 Task: Create a scrum project ArtiZen. Add to scrum project ArtiZen a team member softage.1@softage.net and assign as Project Lead. Add to scrum project ArtiZen a team member softage.2@softage.net
Action: Mouse moved to (206, 64)
Screenshot: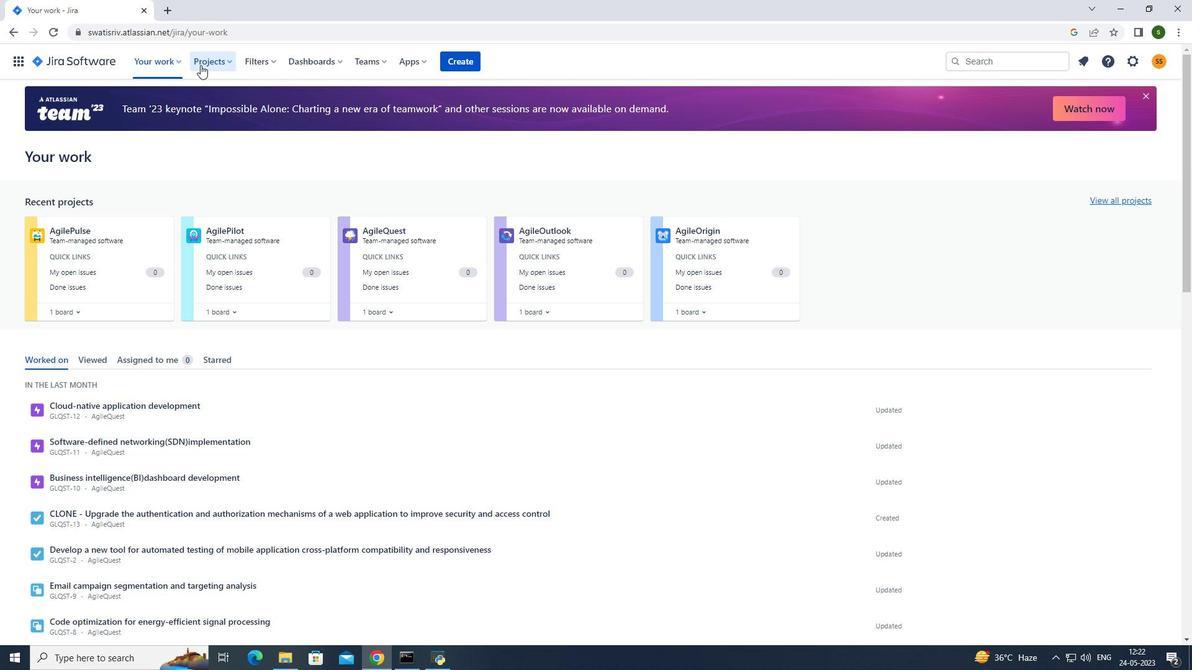 
Action: Mouse pressed left at (206, 64)
Screenshot: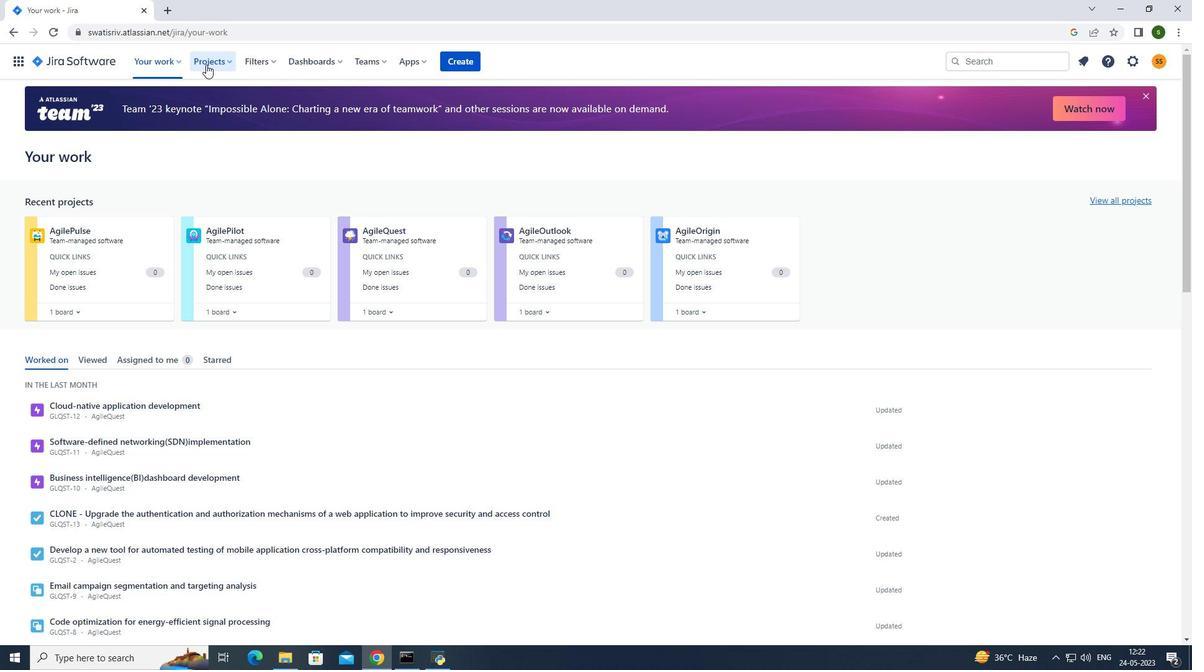 
Action: Mouse moved to (262, 309)
Screenshot: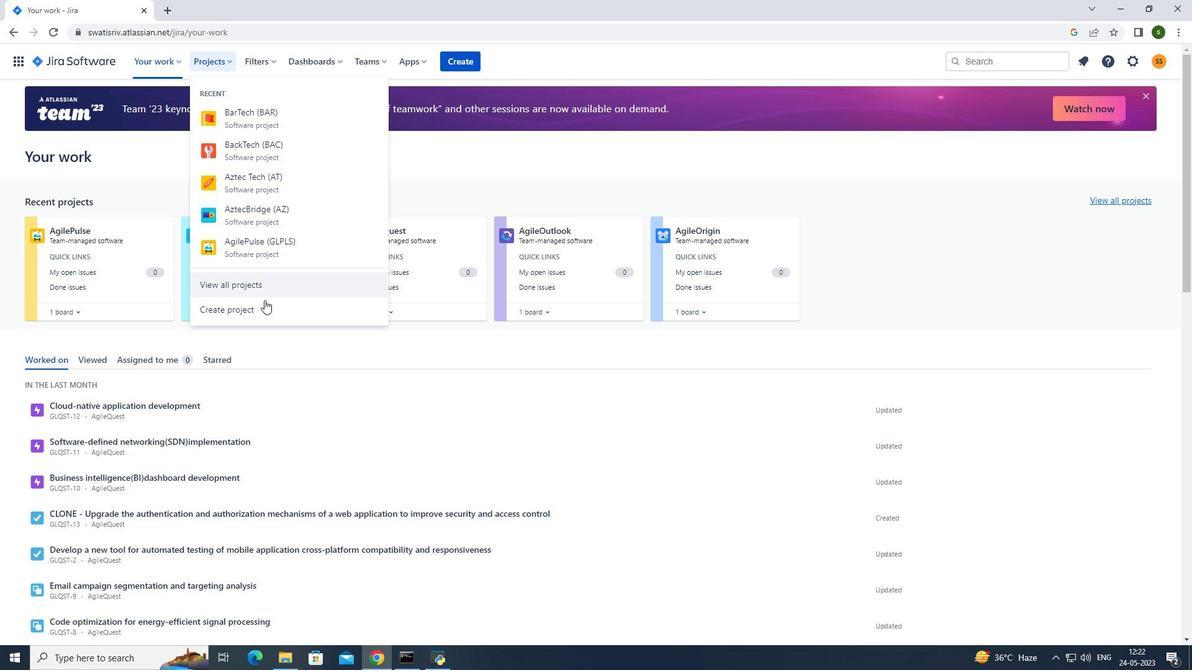
Action: Mouse pressed left at (262, 309)
Screenshot: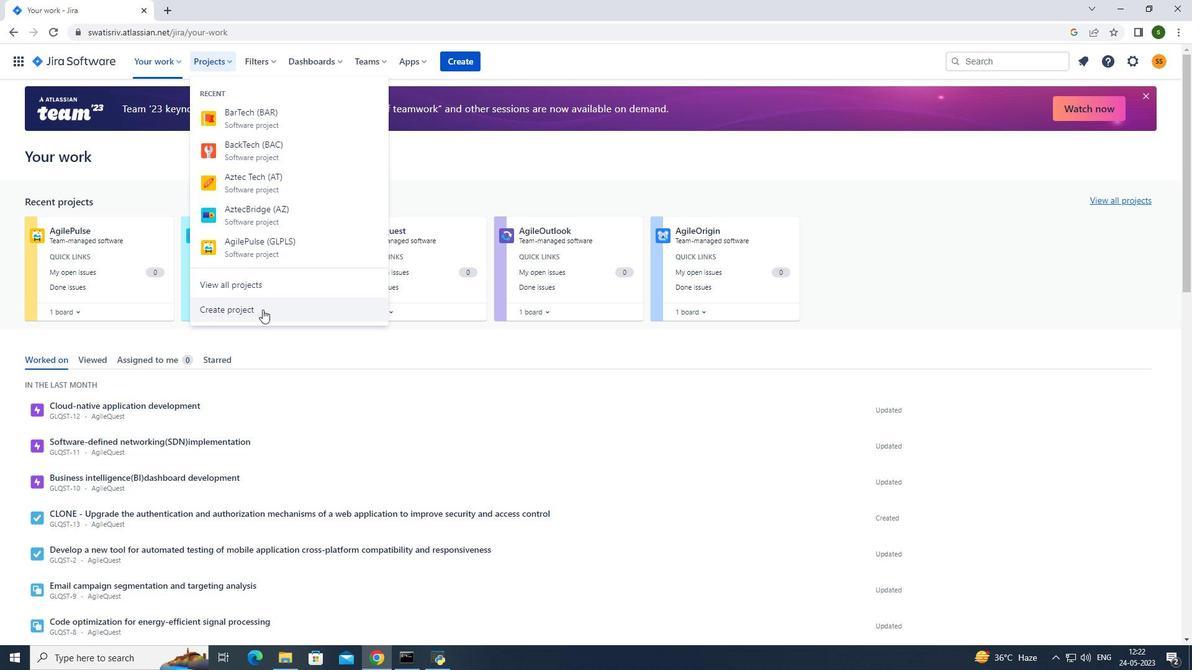 
Action: Mouse moved to (713, 303)
Screenshot: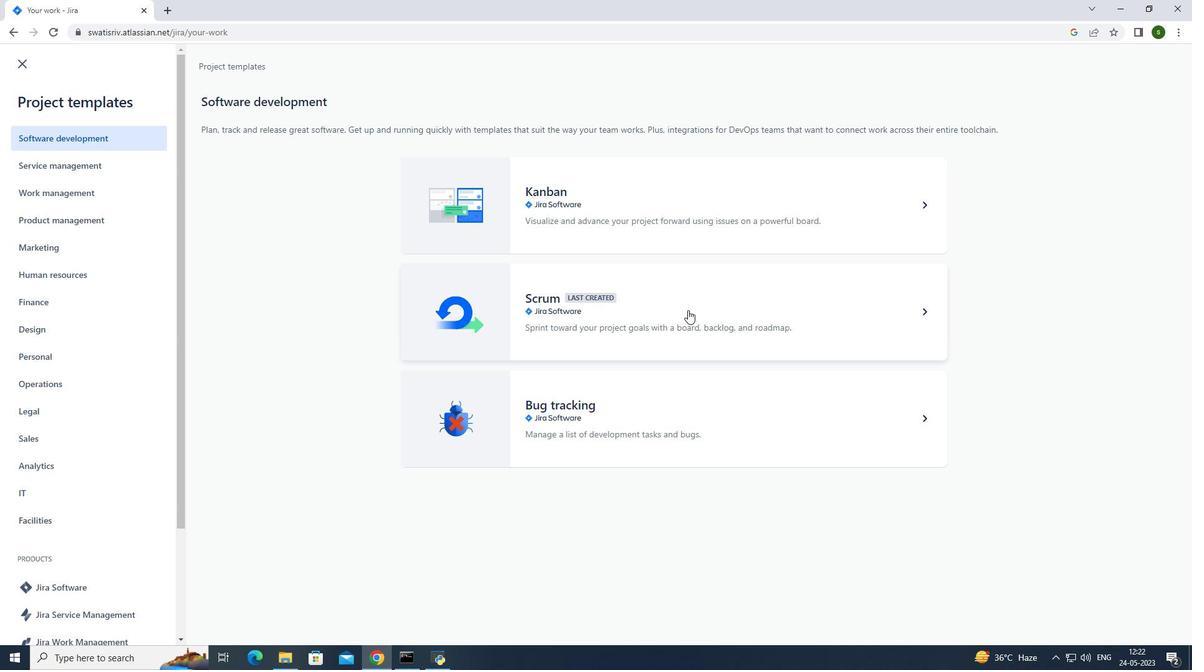 
Action: Mouse pressed left at (713, 303)
Screenshot: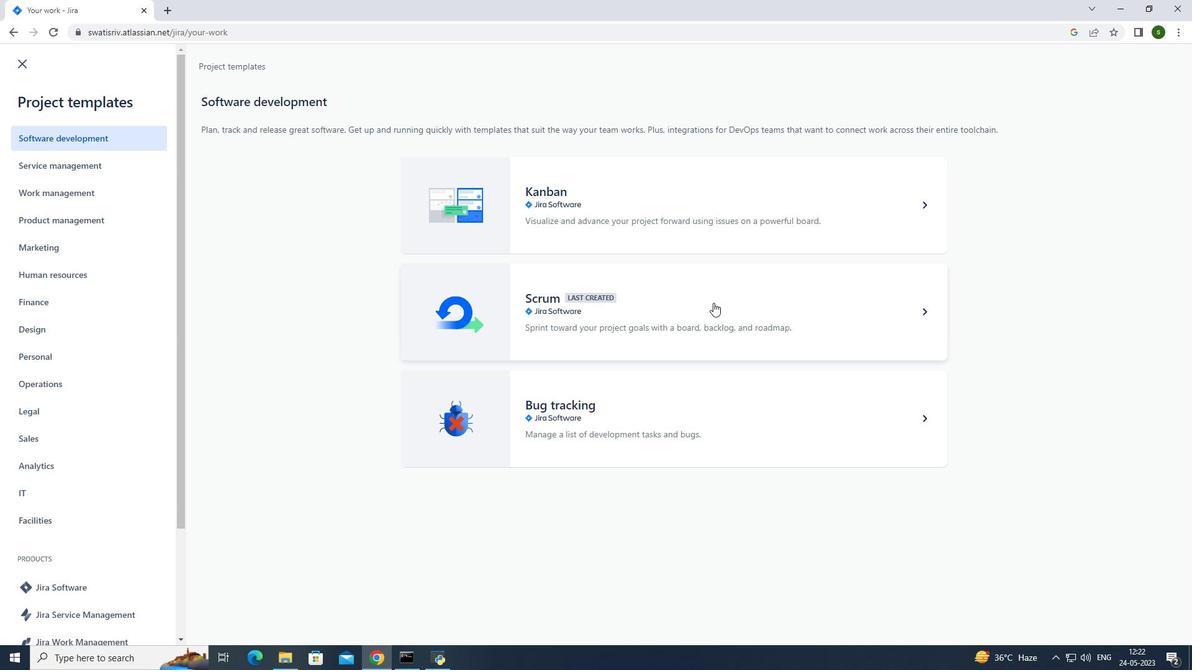 
Action: Mouse moved to (931, 608)
Screenshot: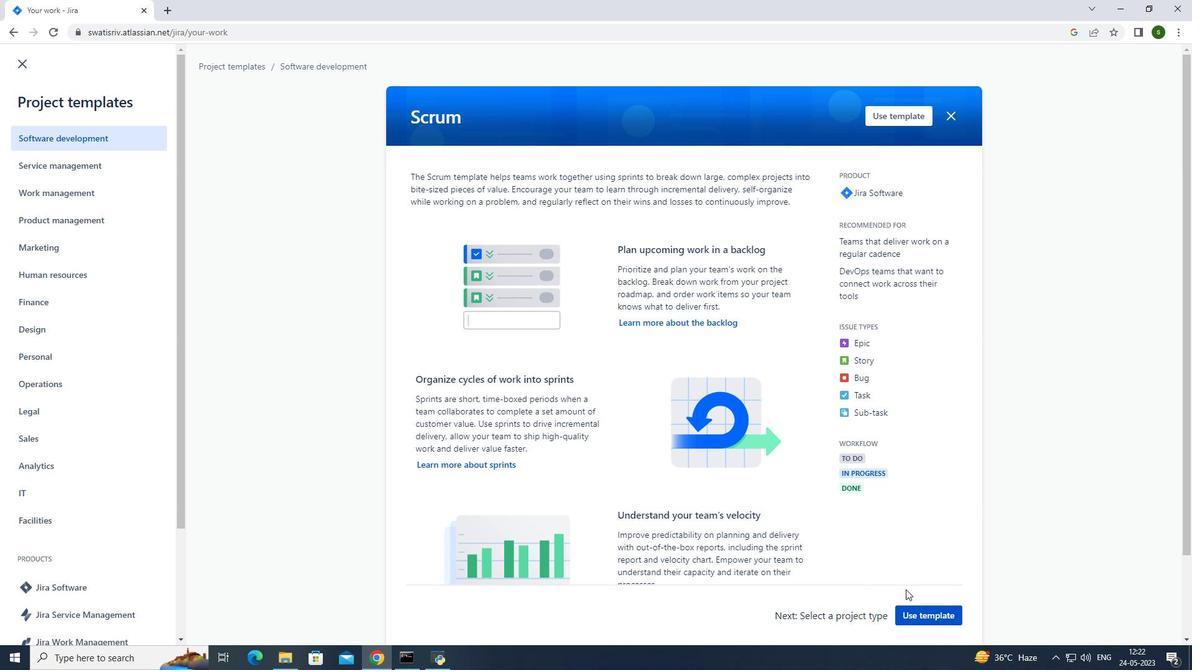 
Action: Mouse pressed left at (931, 608)
Screenshot: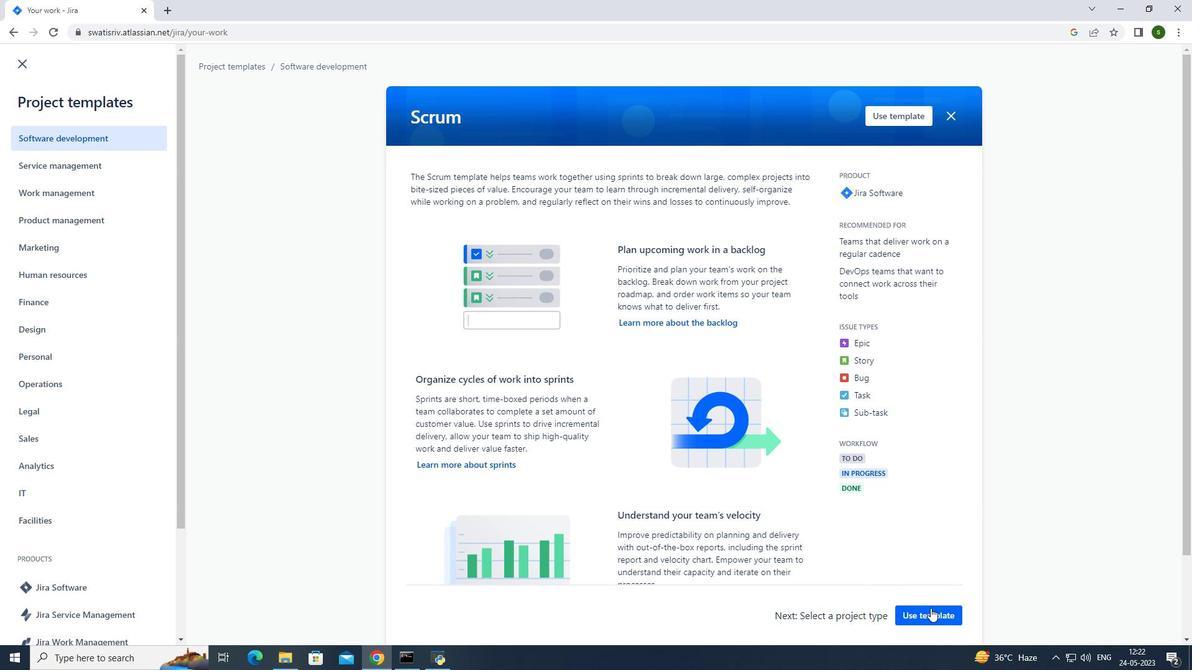 
Action: Mouse moved to (572, 596)
Screenshot: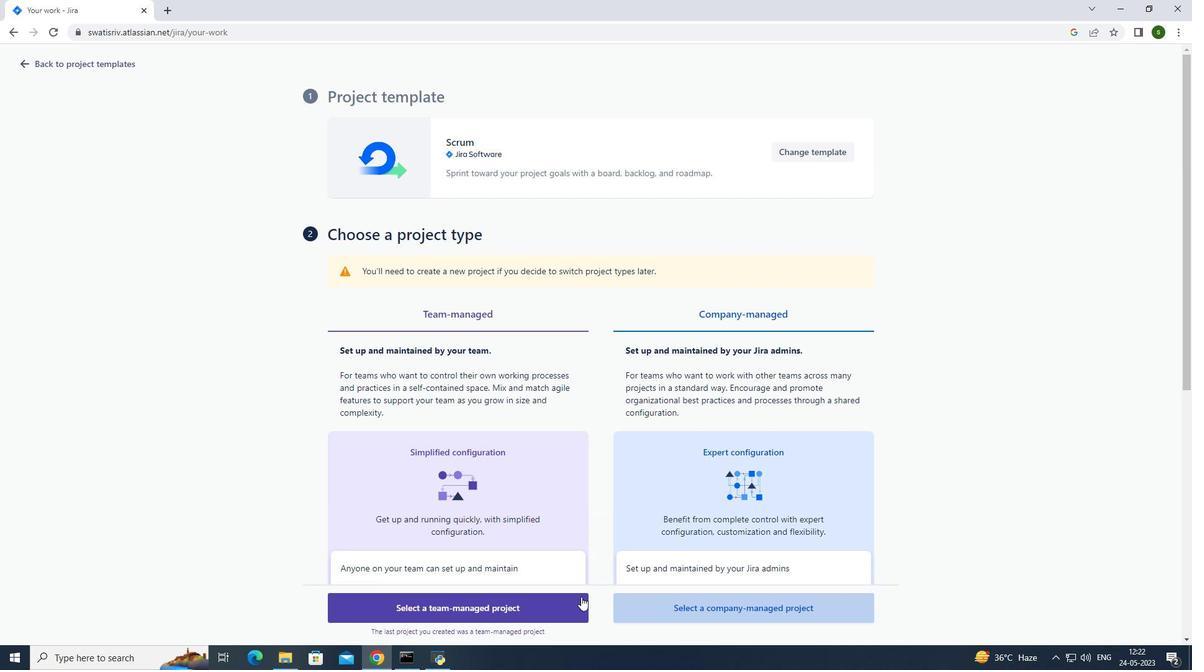 
Action: Mouse pressed left at (572, 596)
Screenshot: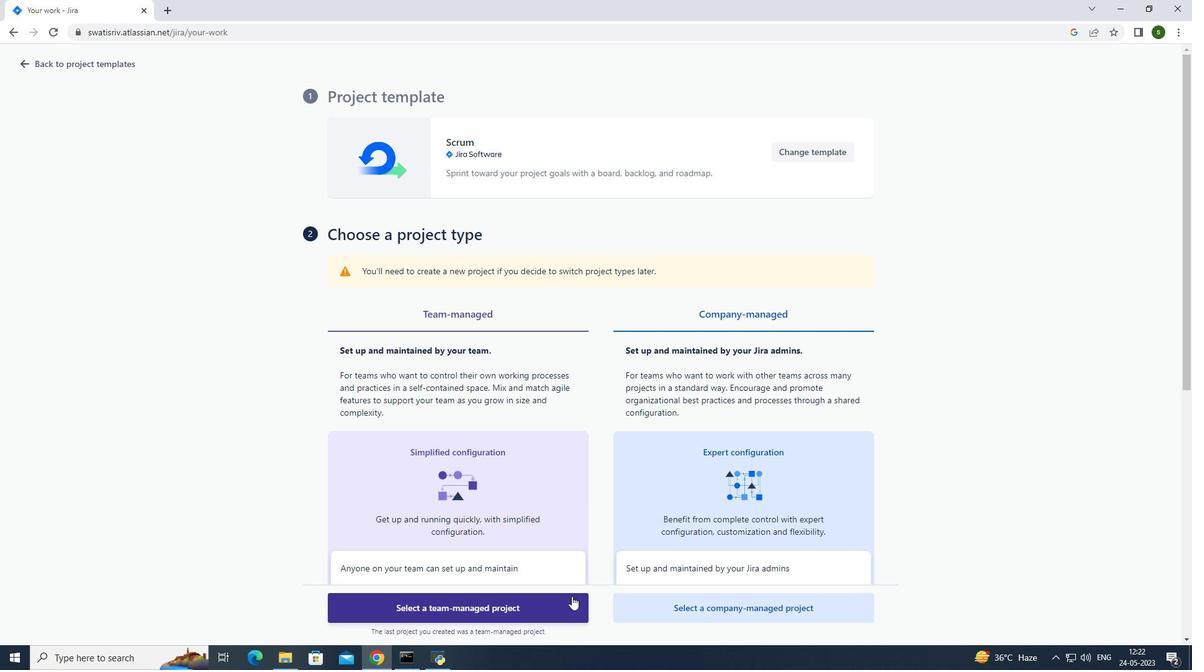 
Action: Mouse moved to (389, 282)
Screenshot: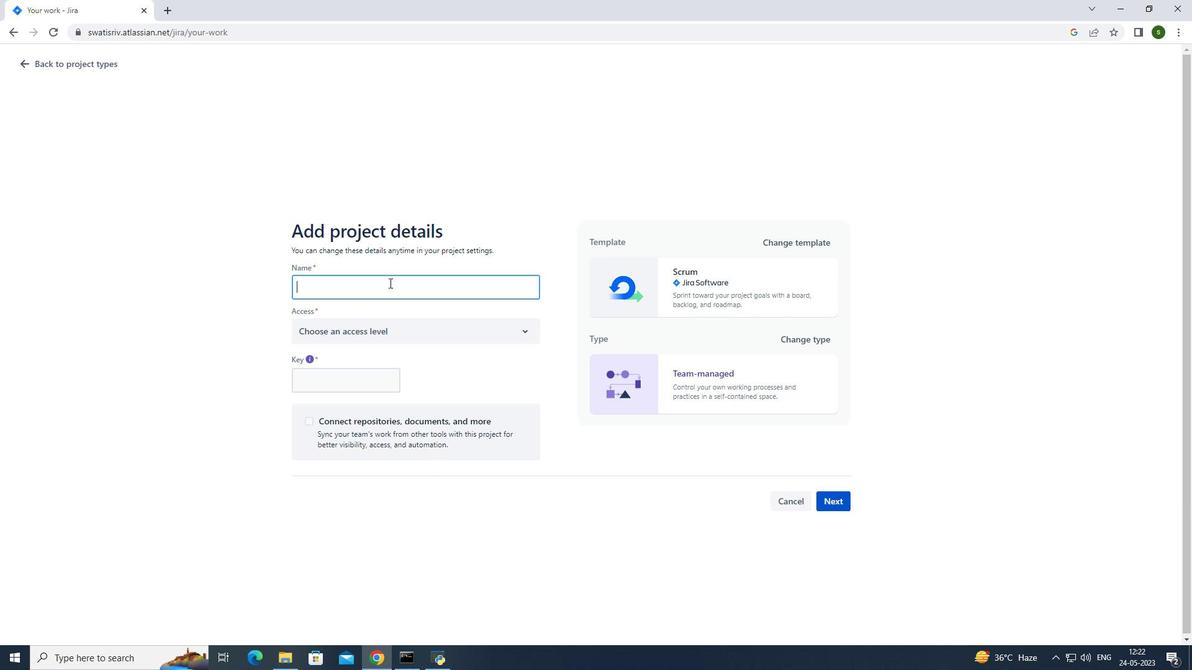 
Action: Mouse pressed left at (389, 282)
Screenshot: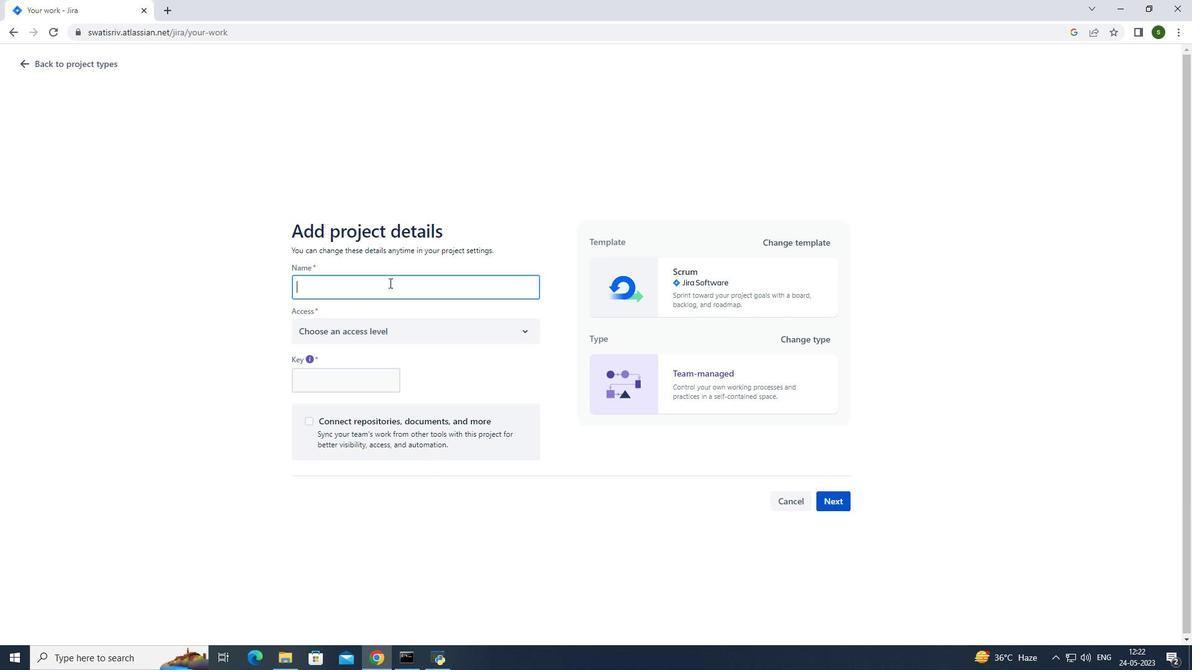 
Action: Mouse moved to (389, 281)
Screenshot: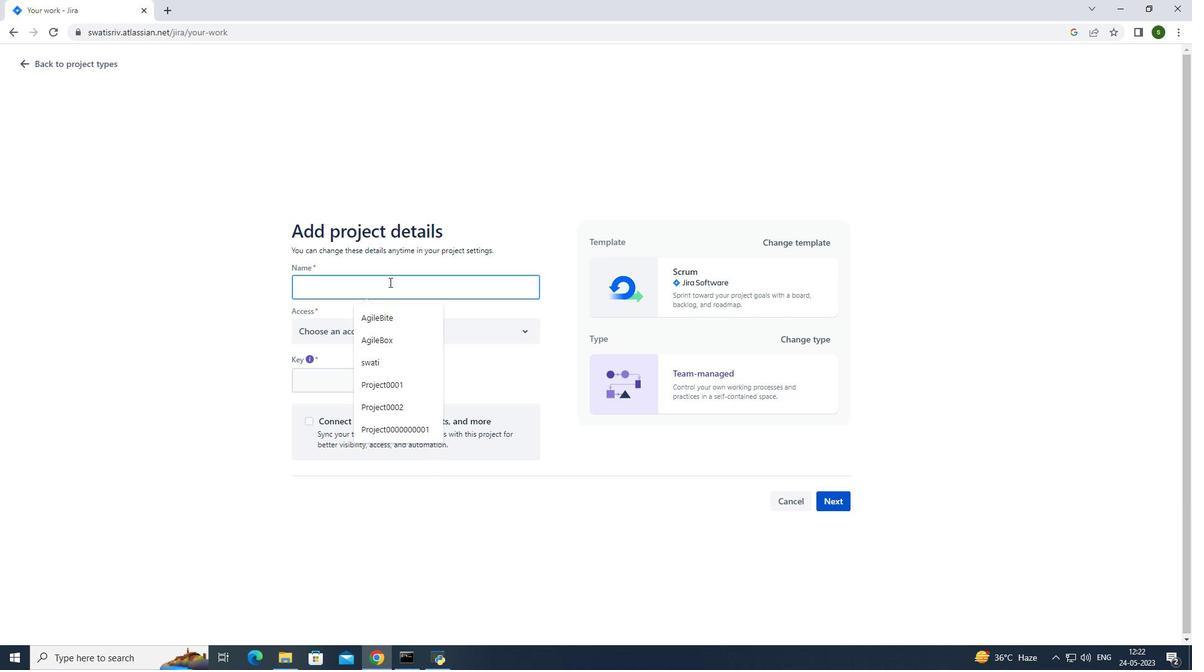 
Action: Key pressed <Key.caps_lock>A<Key.caps_lock>rti<Key.caps_lock>Z<Key.caps_lock>en
Screenshot: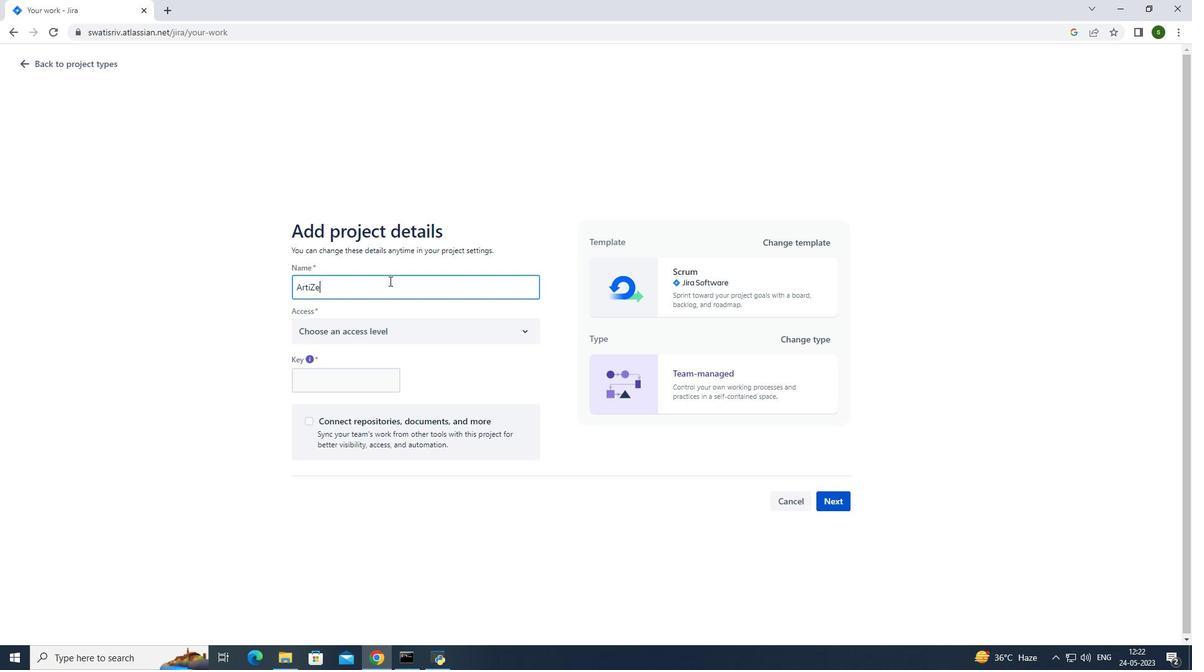 
Action: Mouse moved to (441, 334)
Screenshot: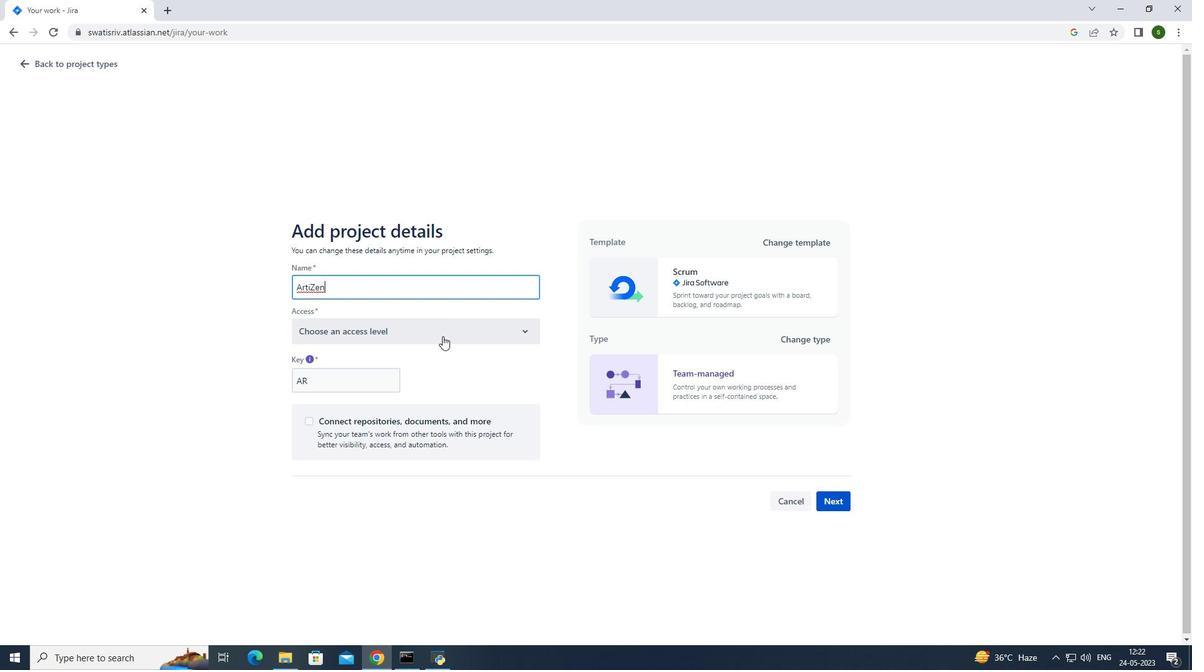 
Action: Mouse pressed left at (441, 334)
Screenshot: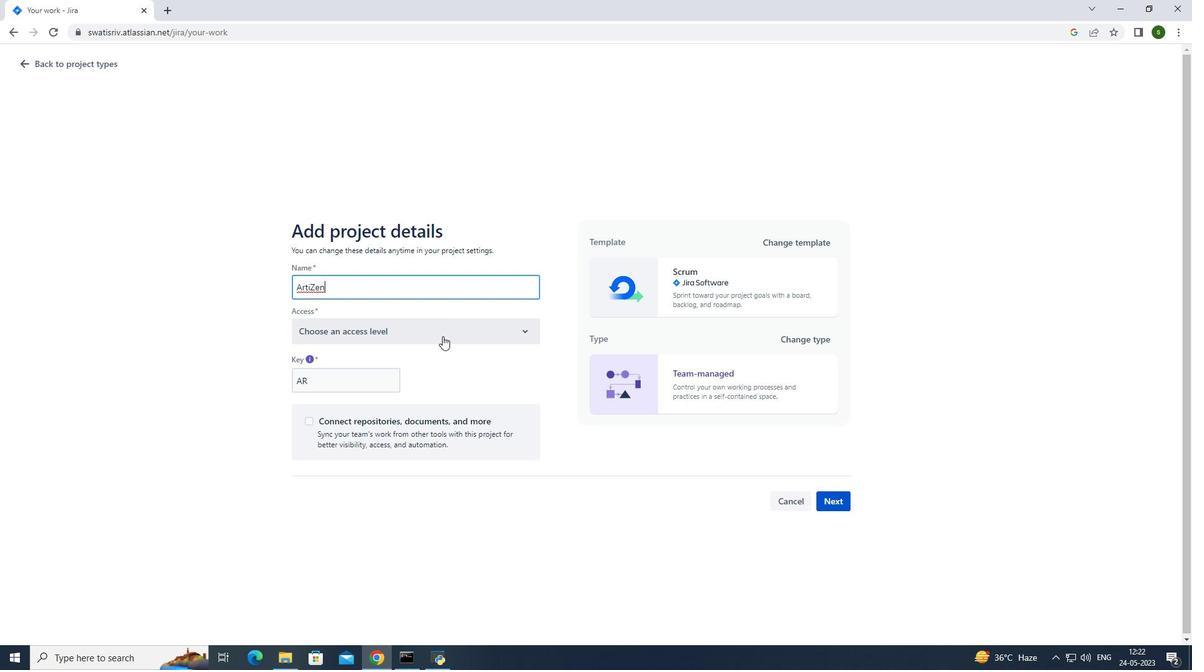 
Action: Mouse moved to (390, 373)
Screenshot: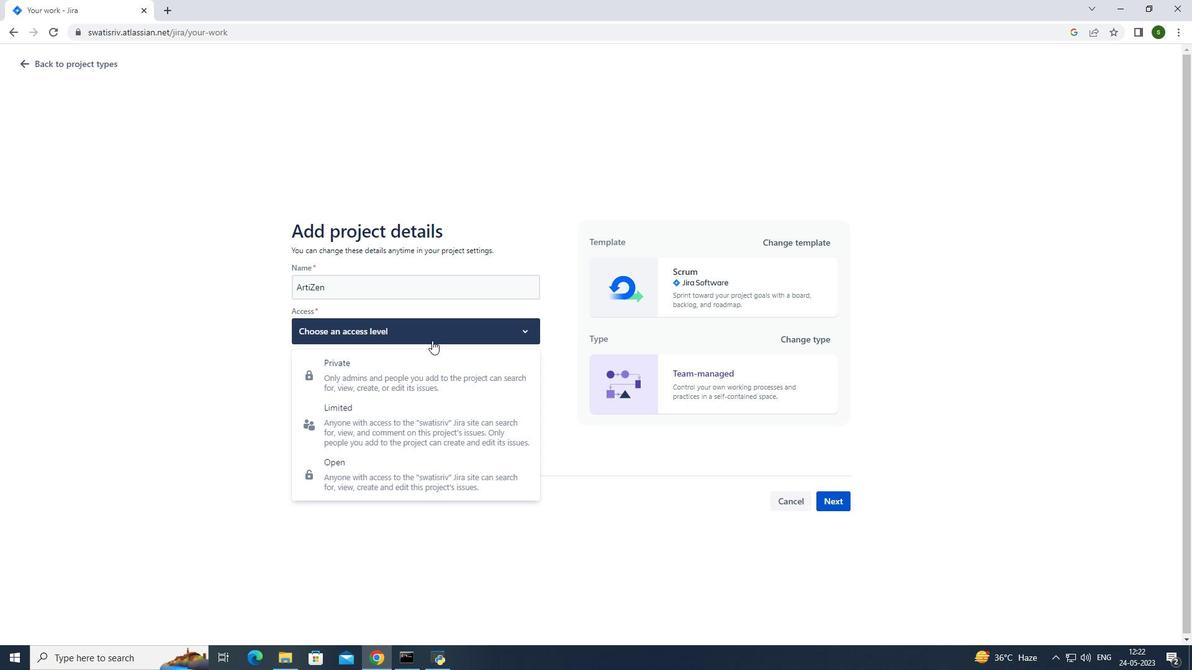 
Action: Mouse pressed left at (390, 373)
Screenshot: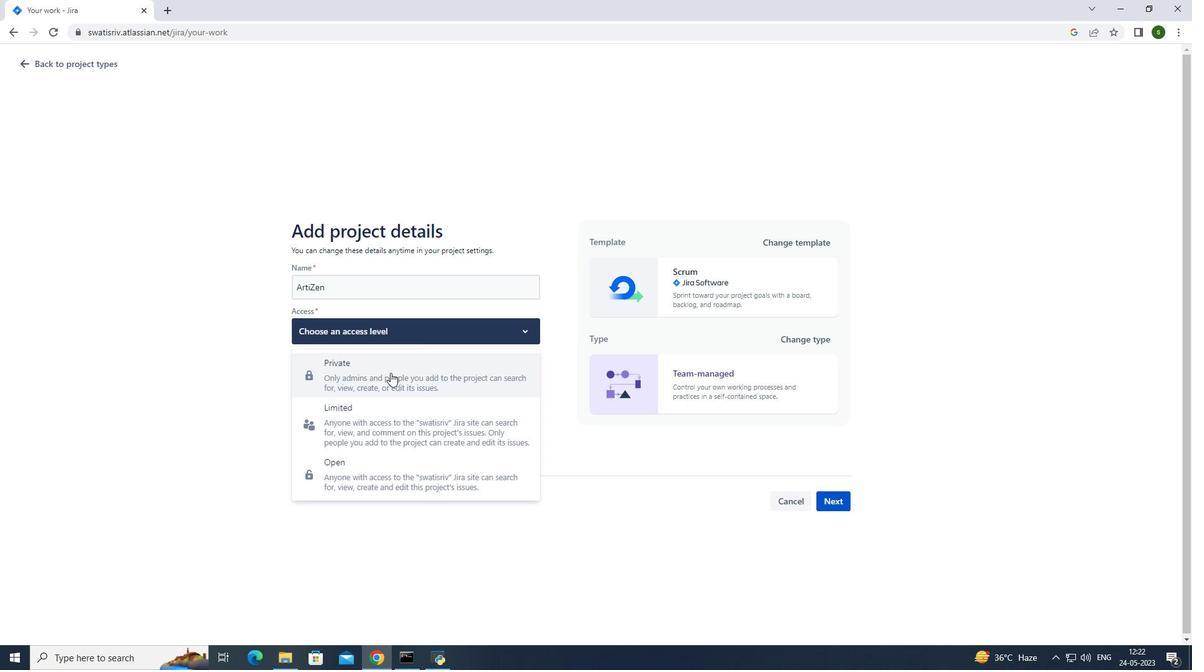 
Action: Mouse moved to (828, 503)
Screenshot: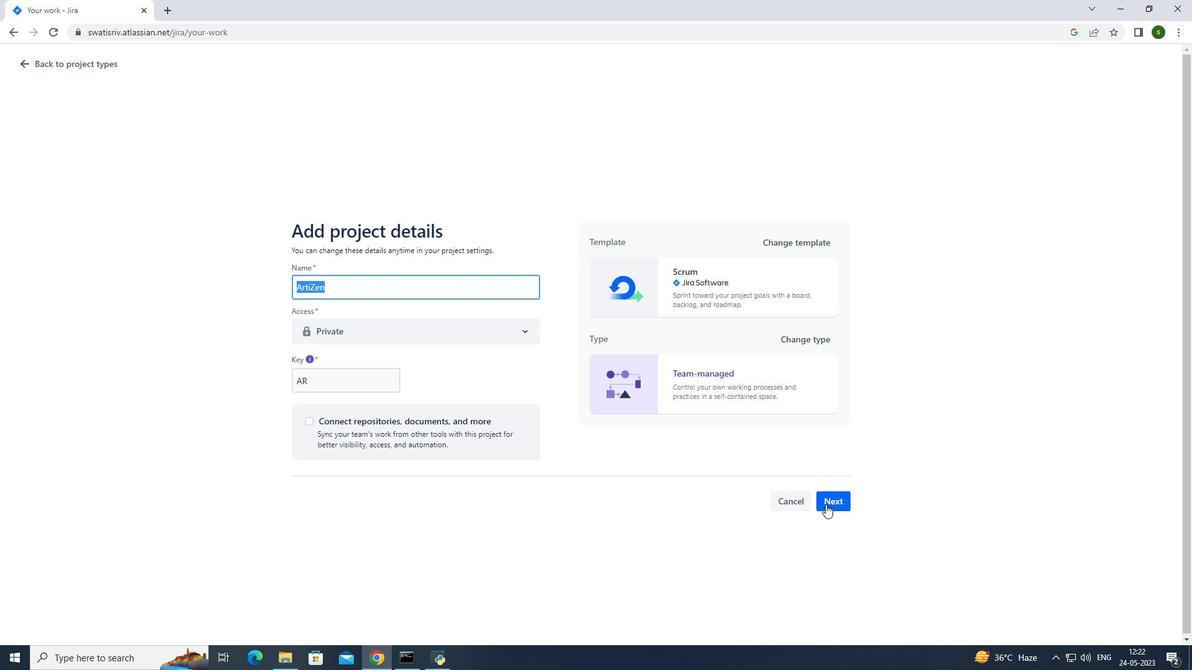 
Action: Mouse pressed left at (828, 503)
Screenshot: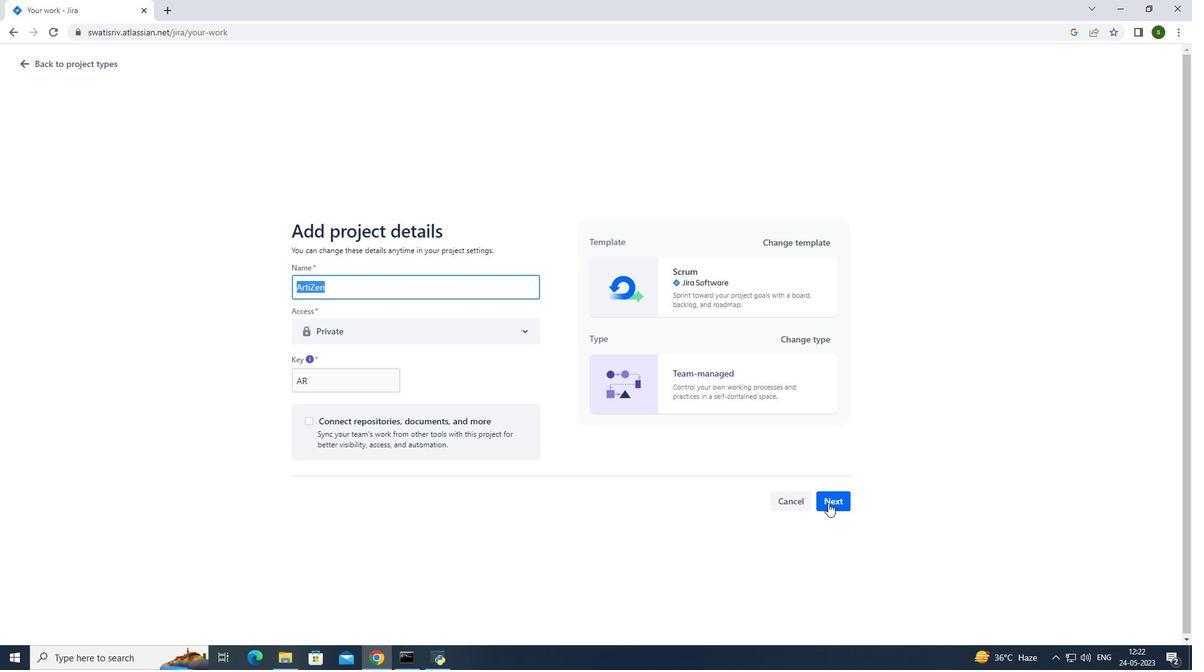 
Action: Mouse moved to (726, 418)
Screenshot: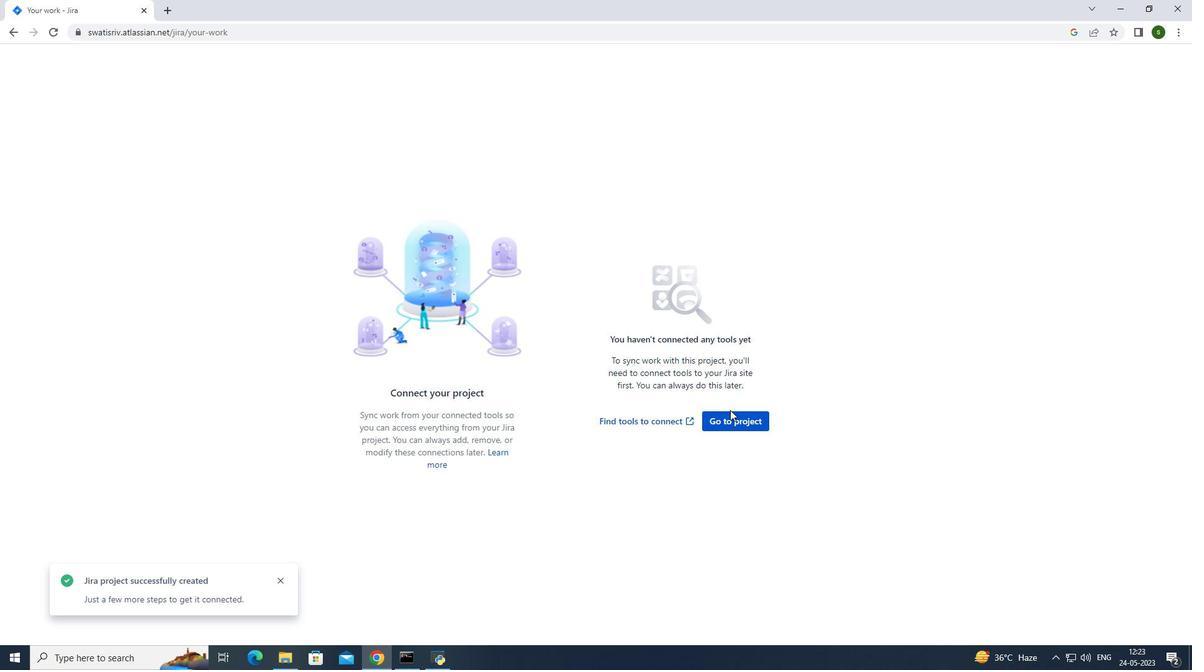 
Action: Mouse pressed left at (726, 418)
Screenshot: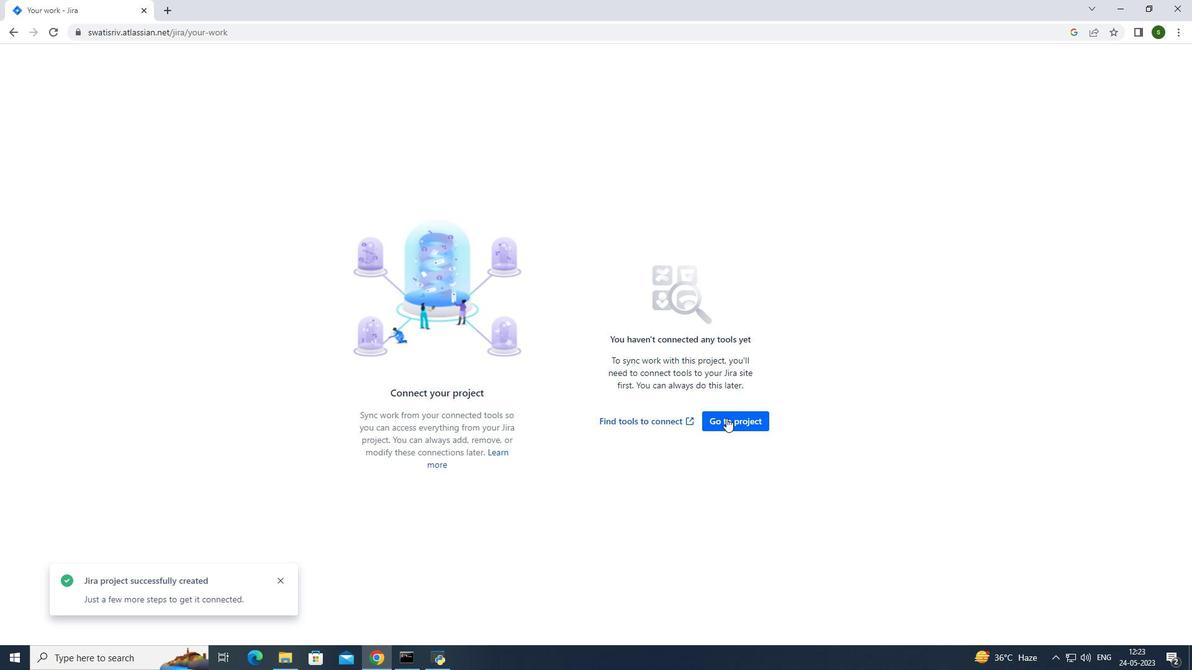 
Action: Mouse moved to (217, 65)
Screenshot: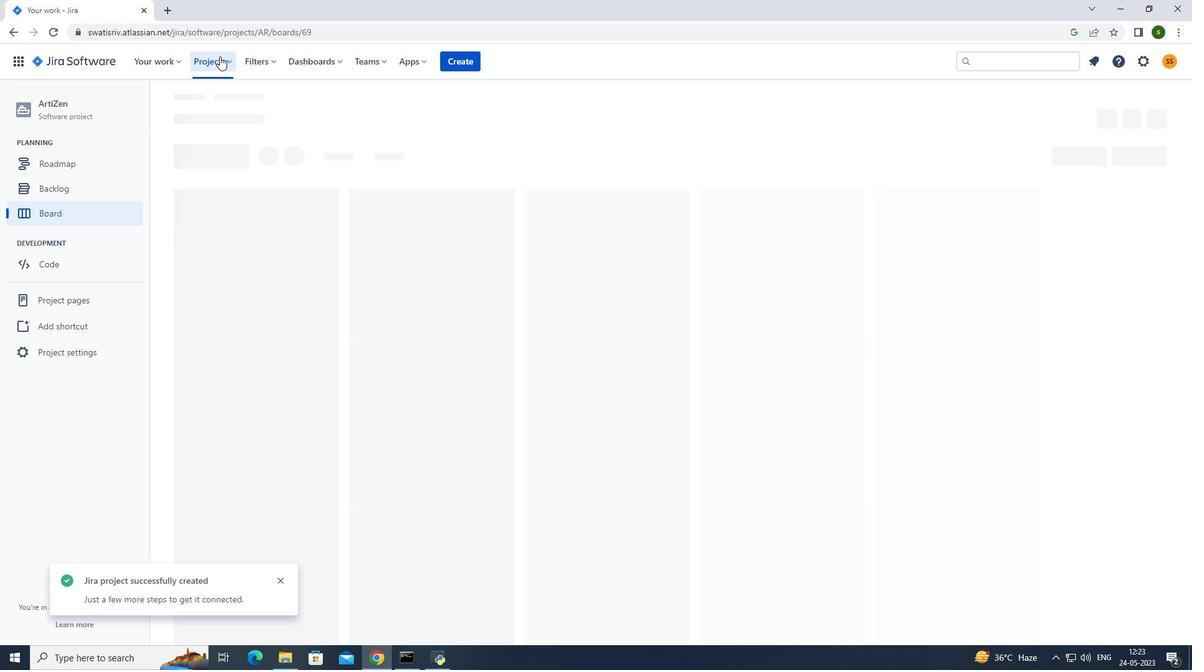 
Action: Mouse pressed left at (217, 65)
Screenshot: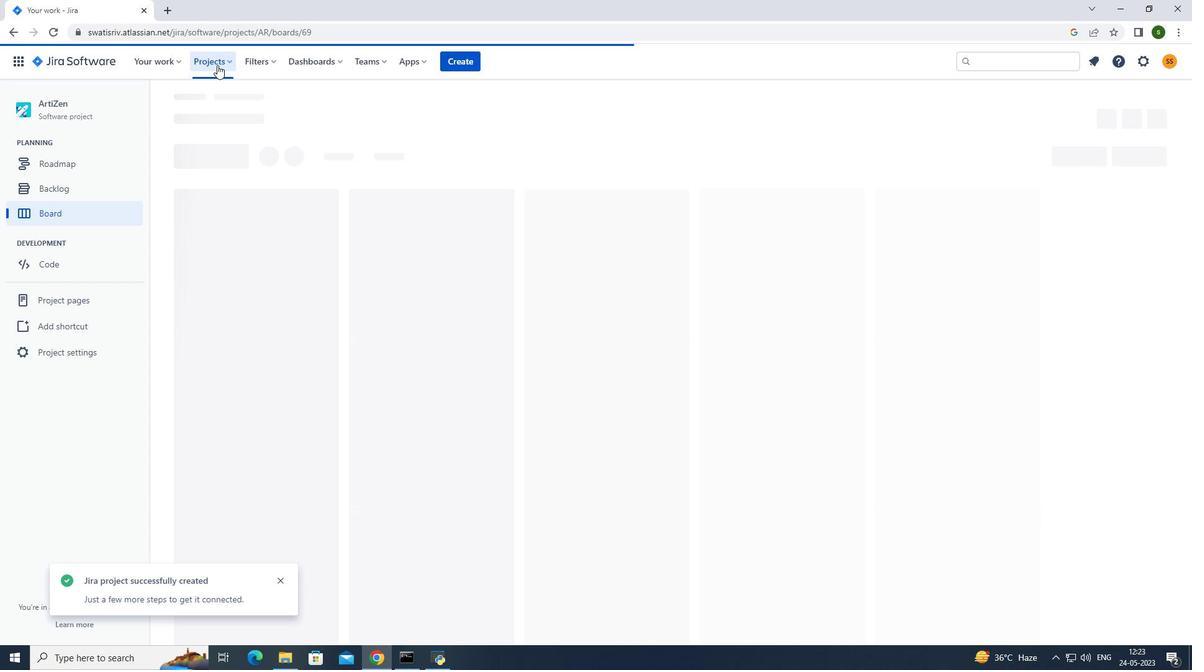 
Action: Mouse moved to (245, 112)
Screenshot: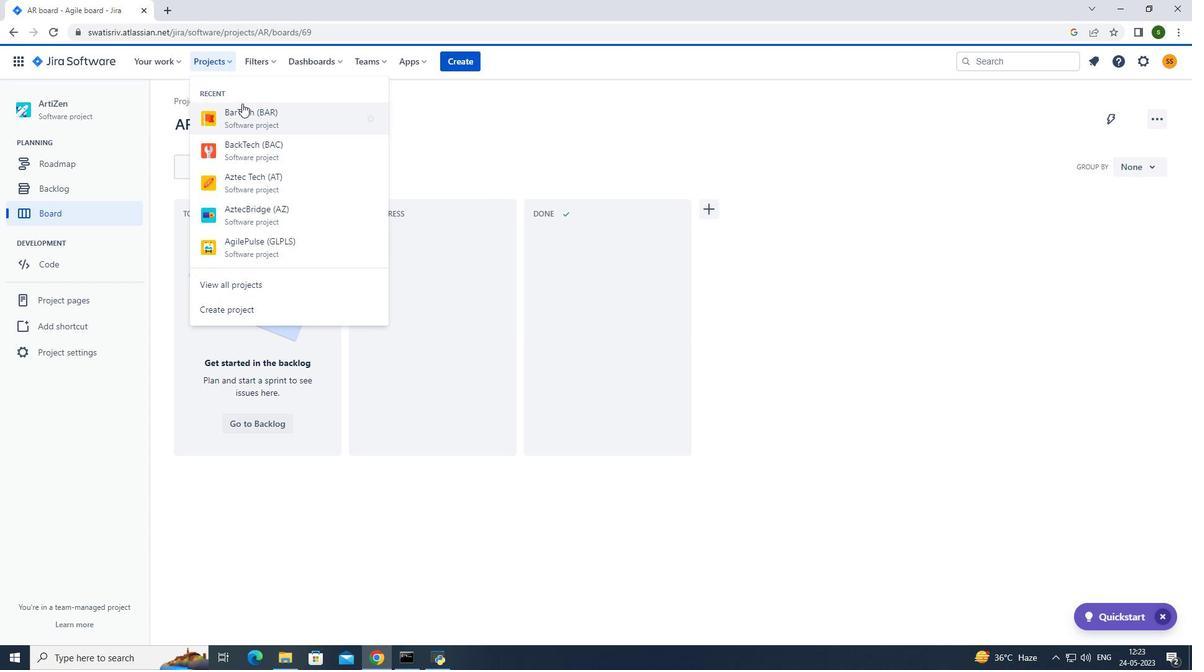 
Action: Mouse pressed left at (245, 112)
Screenshot: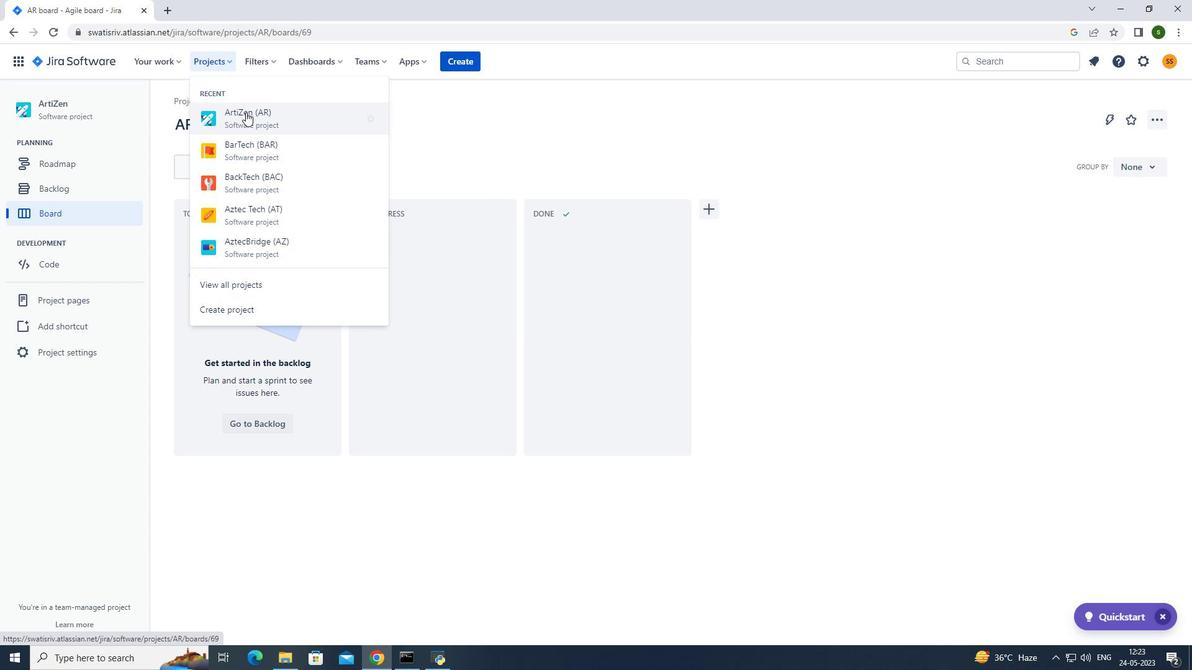 
Action: Mouse moved to (301, 173)
Screenshot: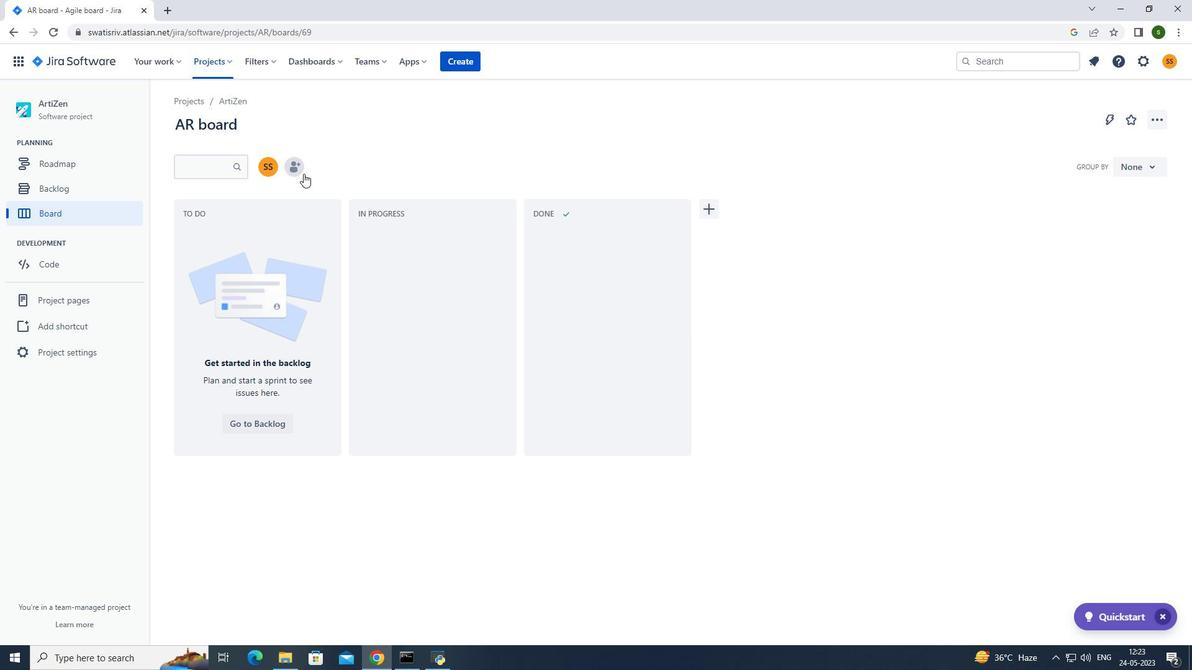 
Action: Mouse pressed left at (301, 173)
Screenshot: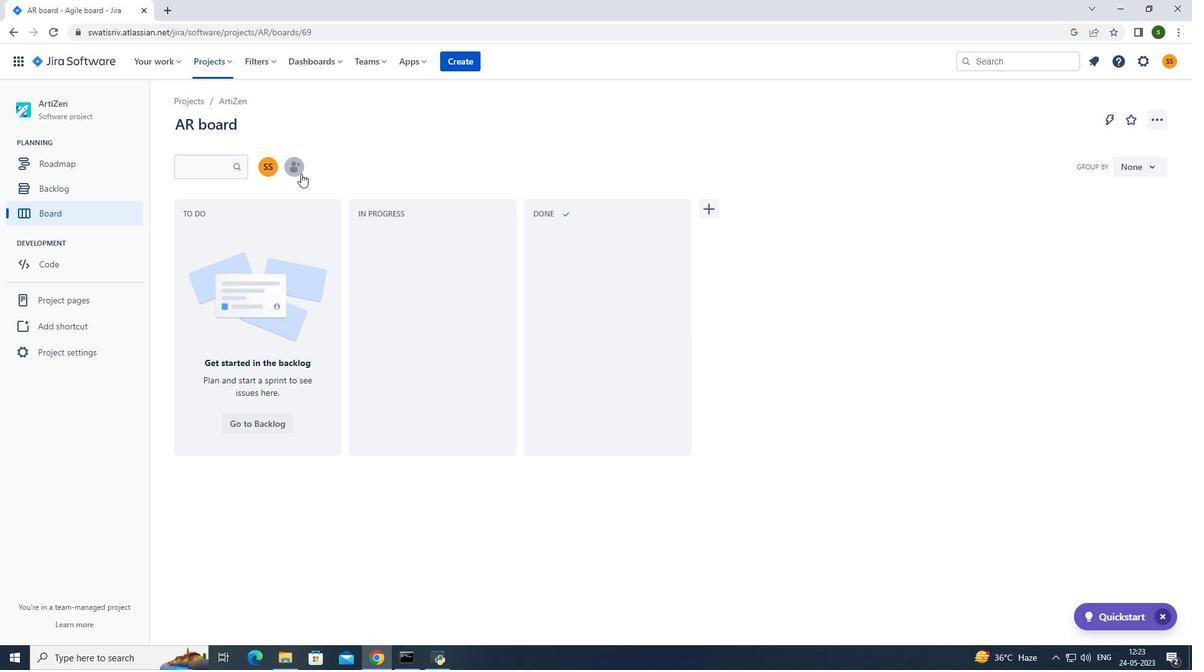 
Action: Mouse moved to (627, 140)
Screenshot: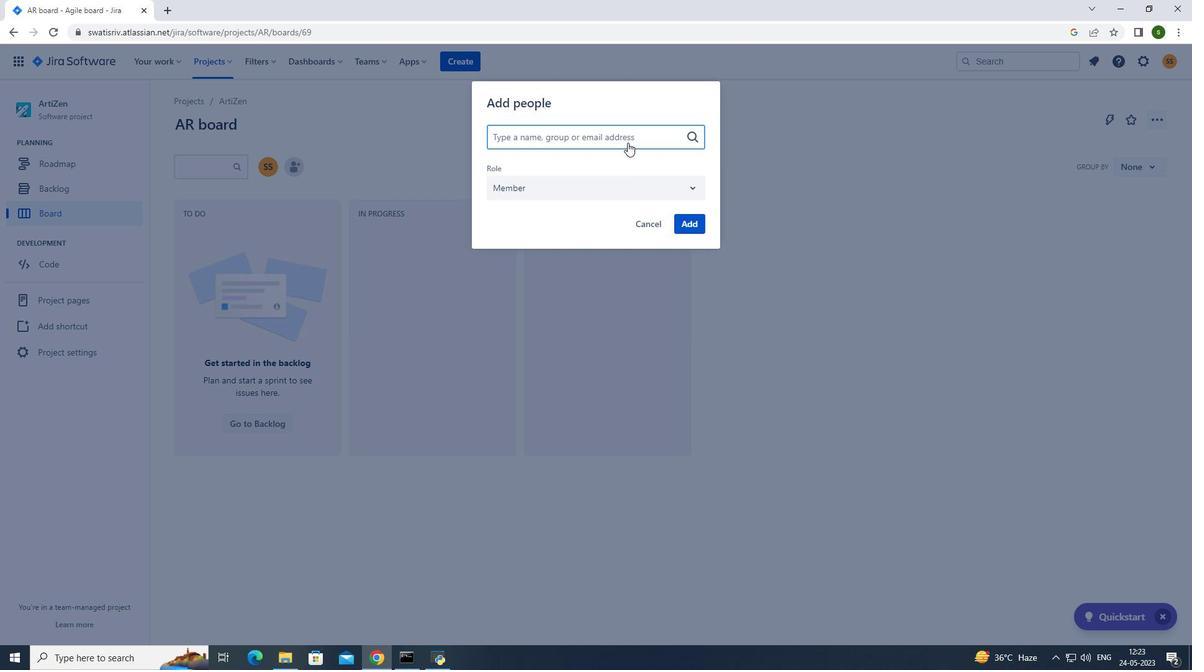 
Action: Mouse pressed left at (627, 140)
Screenshot: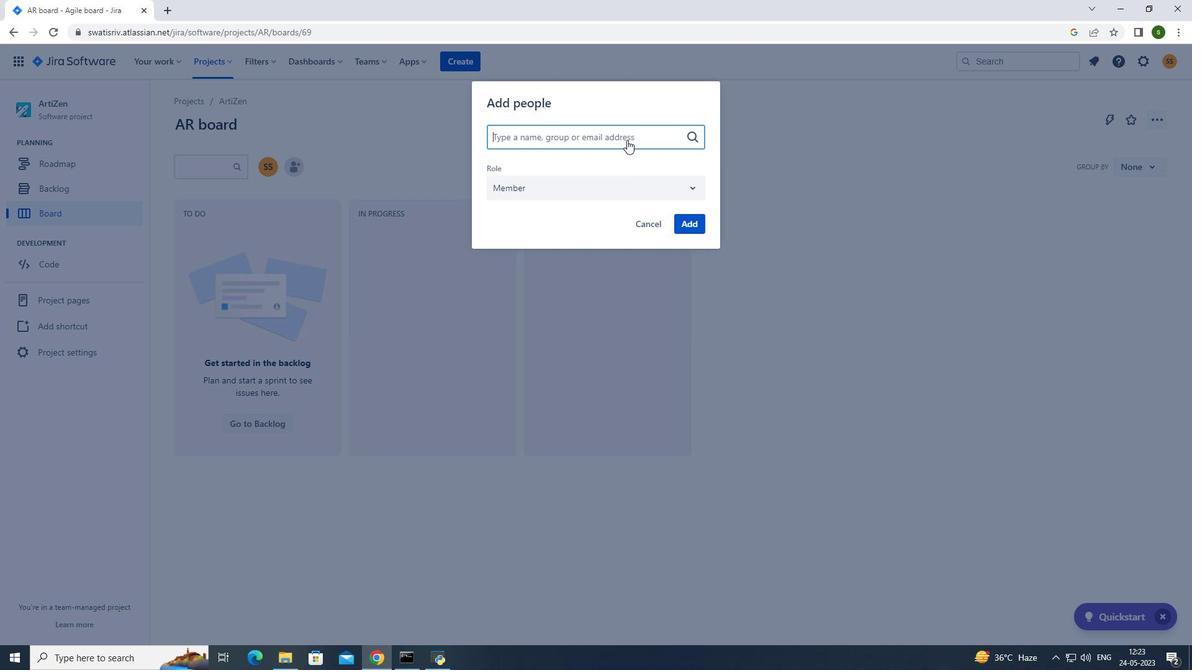 
Action: Key pressed softage.1<Key.shift>@softage.net
Screenshot: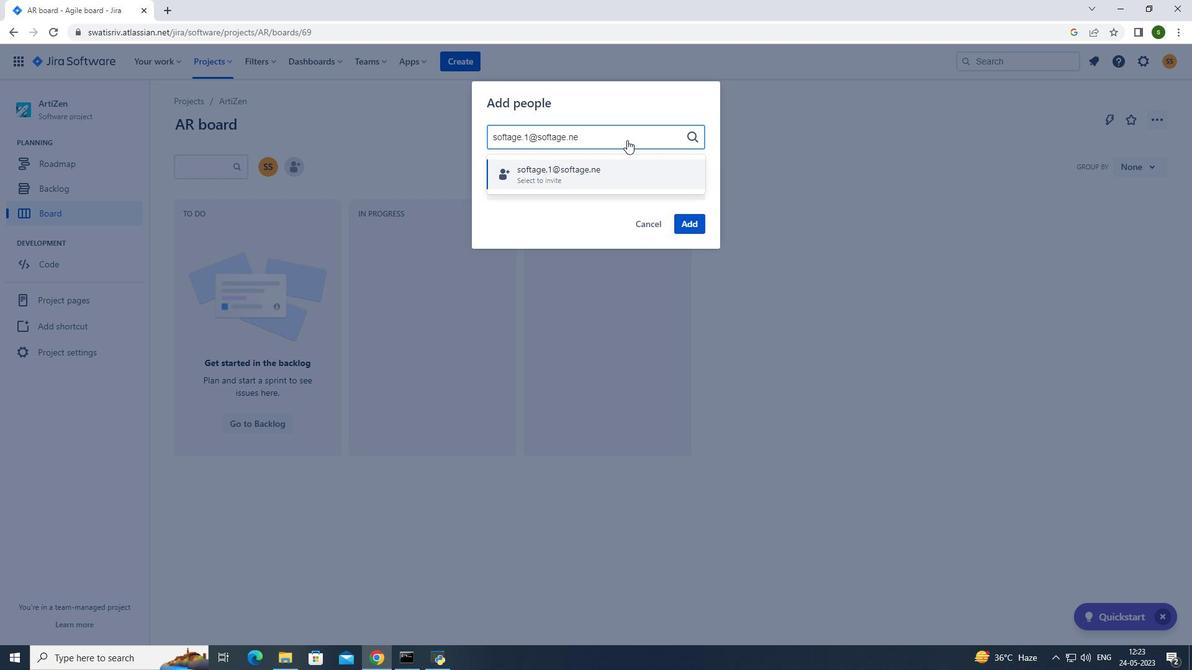 
Action: Mouse moved to (575, 167)
Screenshot: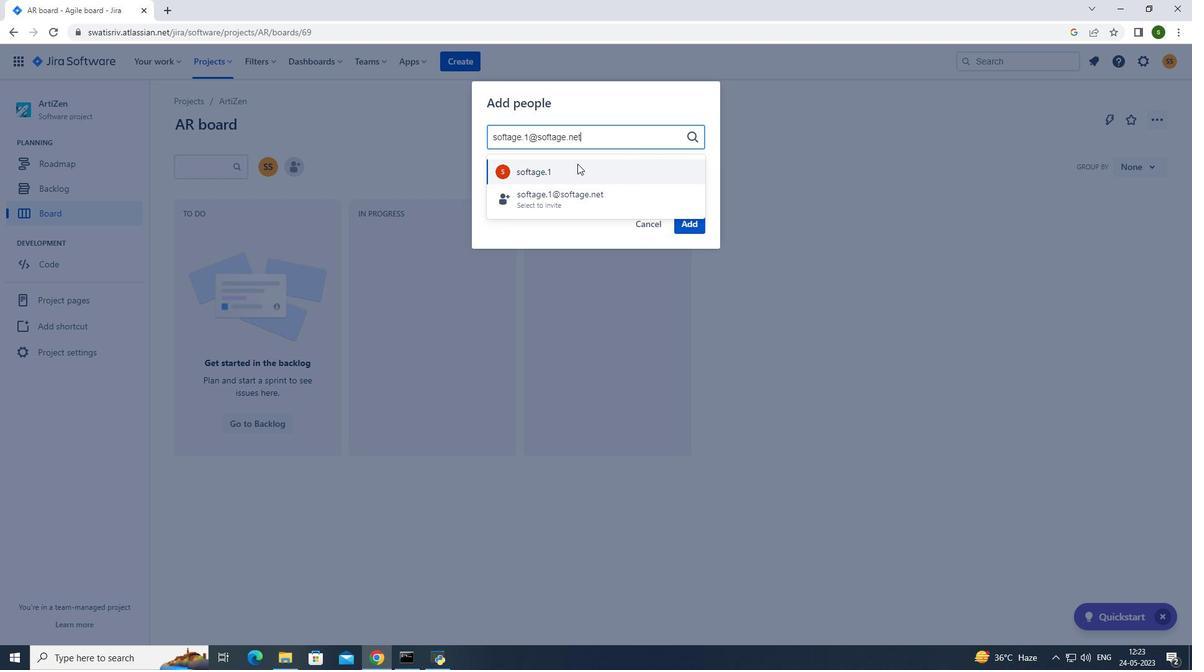 
Action: Mouse pressed left at (575, 167)
Screenshot: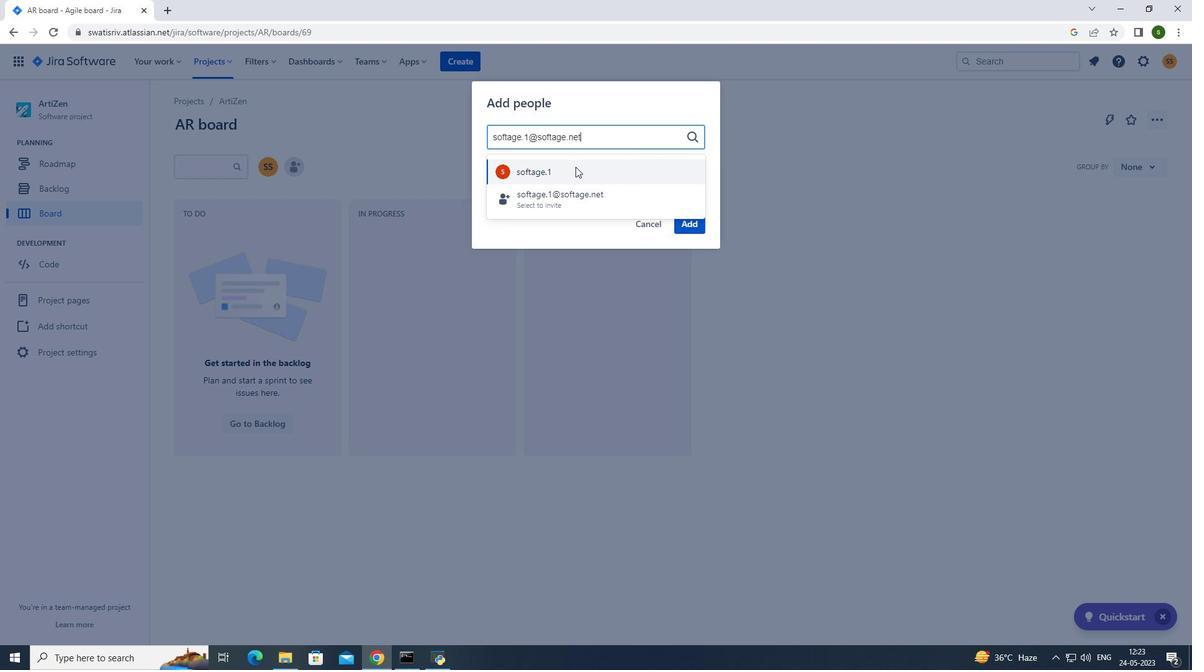 
Action: Mouse moved to (700, 224)
Screenshot: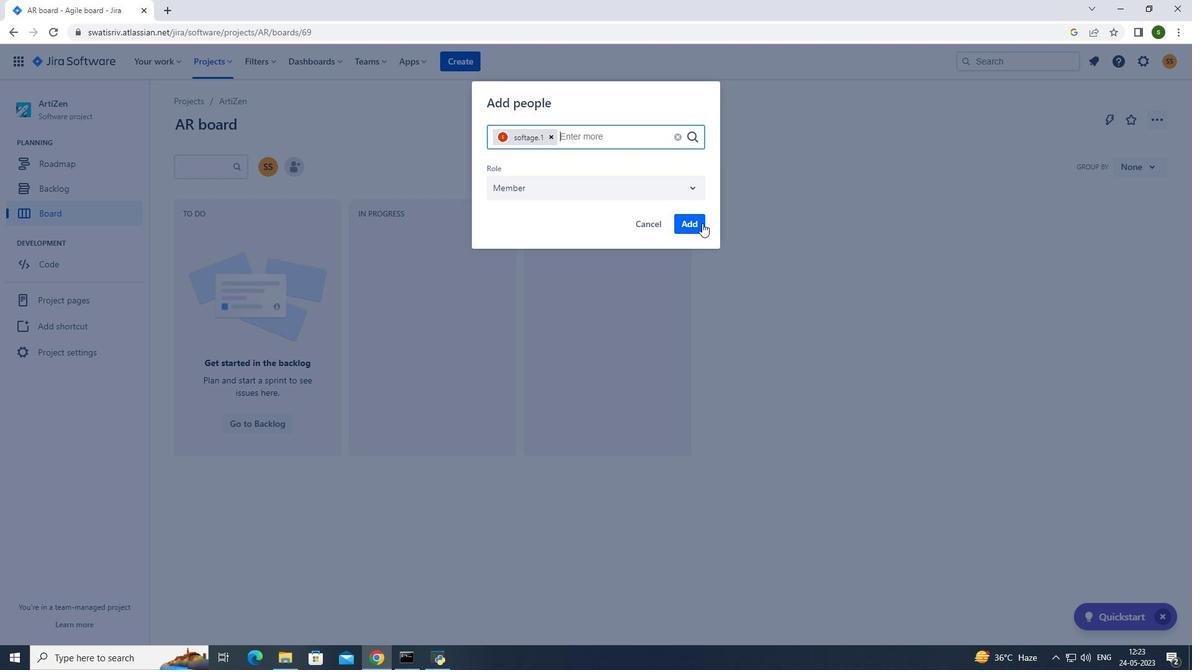
Action: Mouse pressed left at (700, 224)
Screenshot: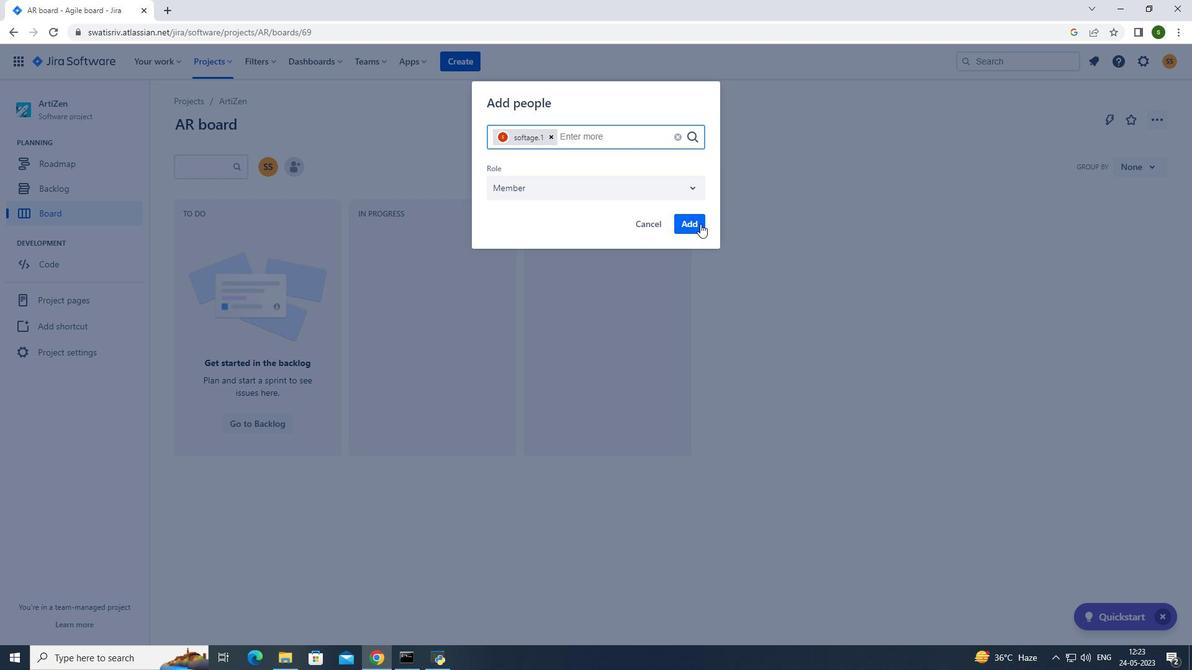 
Action: Mouse moved to (228, 64)
Screenshot: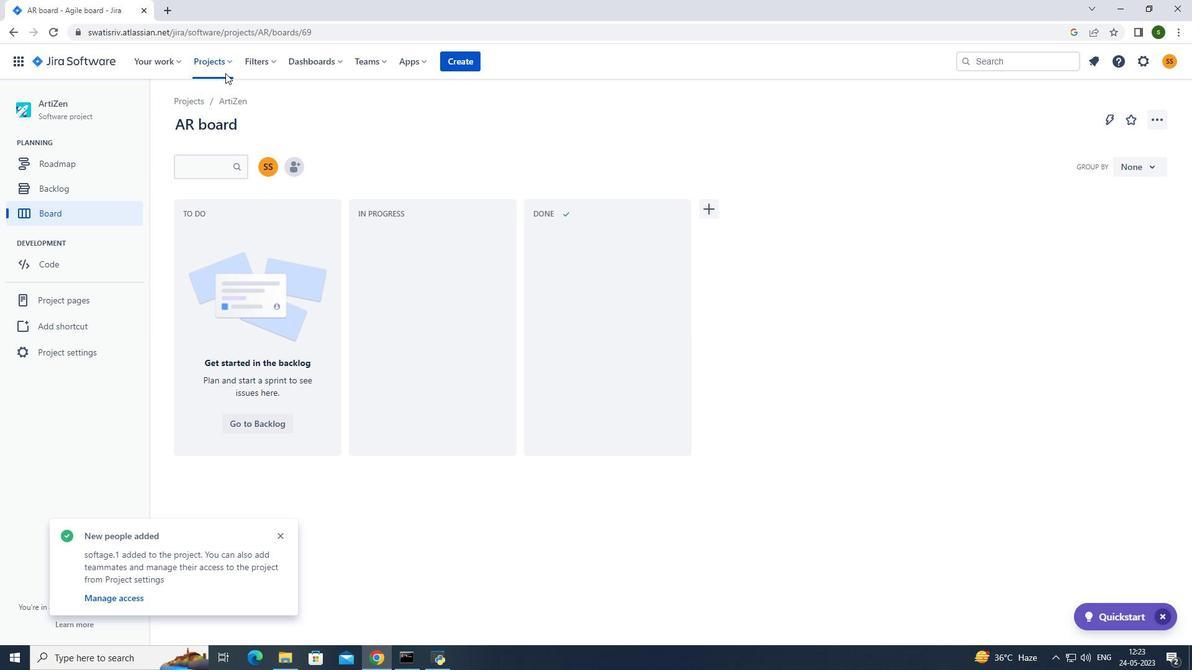 
Action: Mouse pressed left at (228, 64)
Screenshot: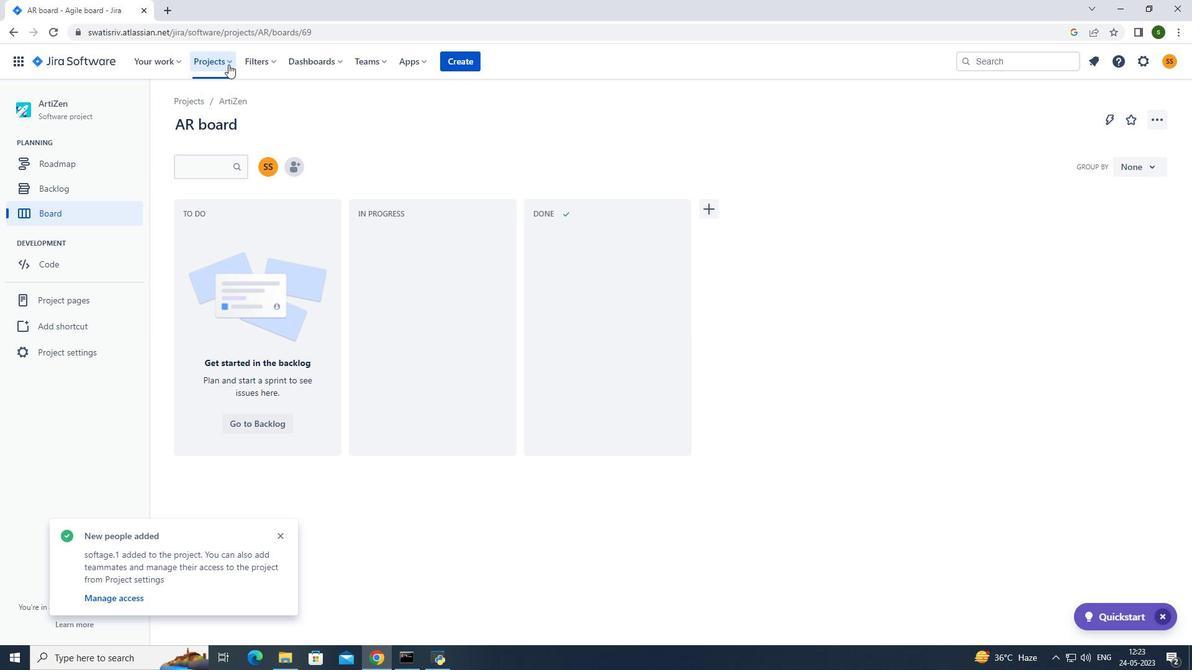 
Action: Mouse moved to (258, 114)
Screenshot: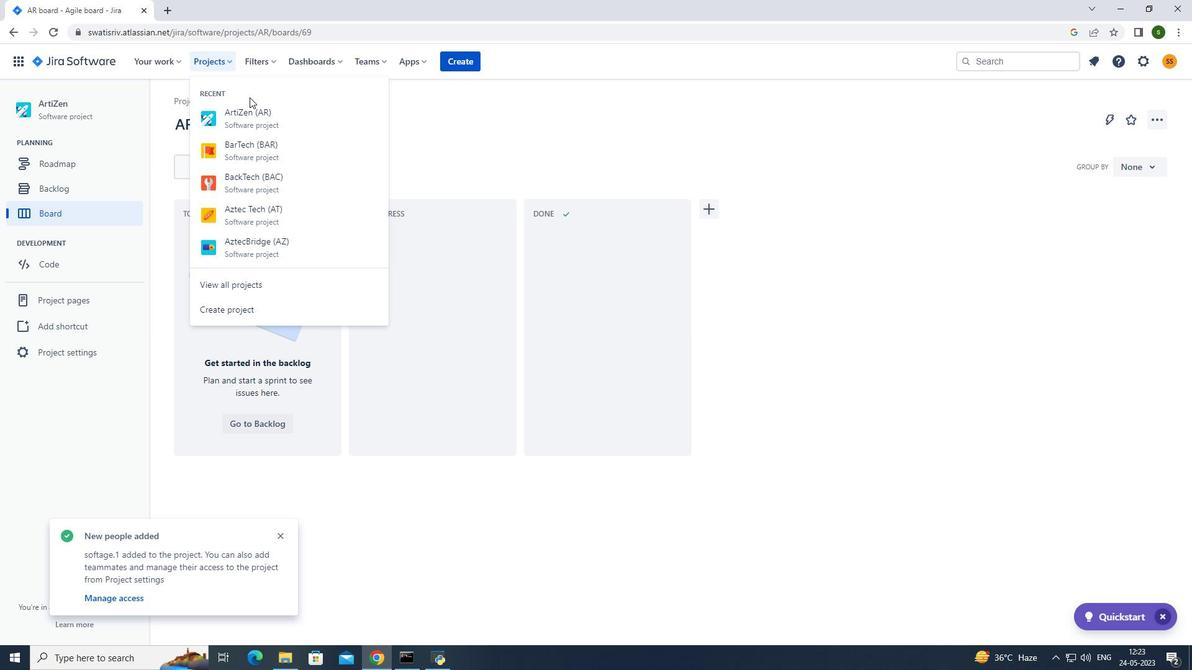
Action: Mouse pressed left at (258, 114)
Screenshot: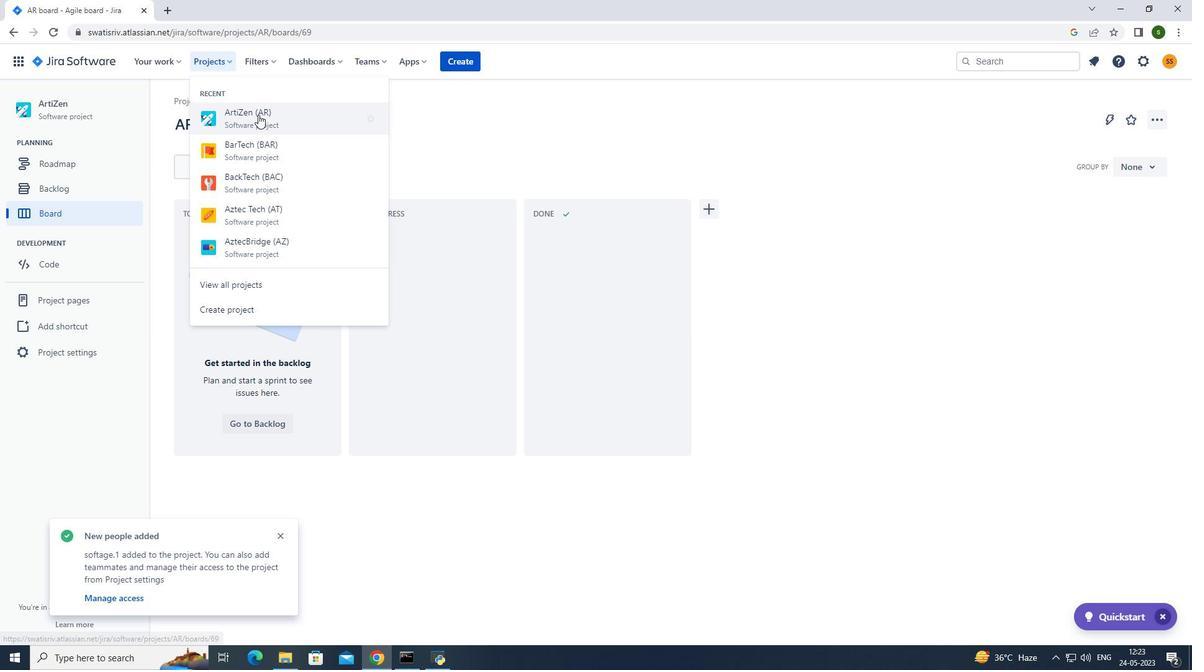 
Action: Mouse moved to (98, 357)
Screenshot: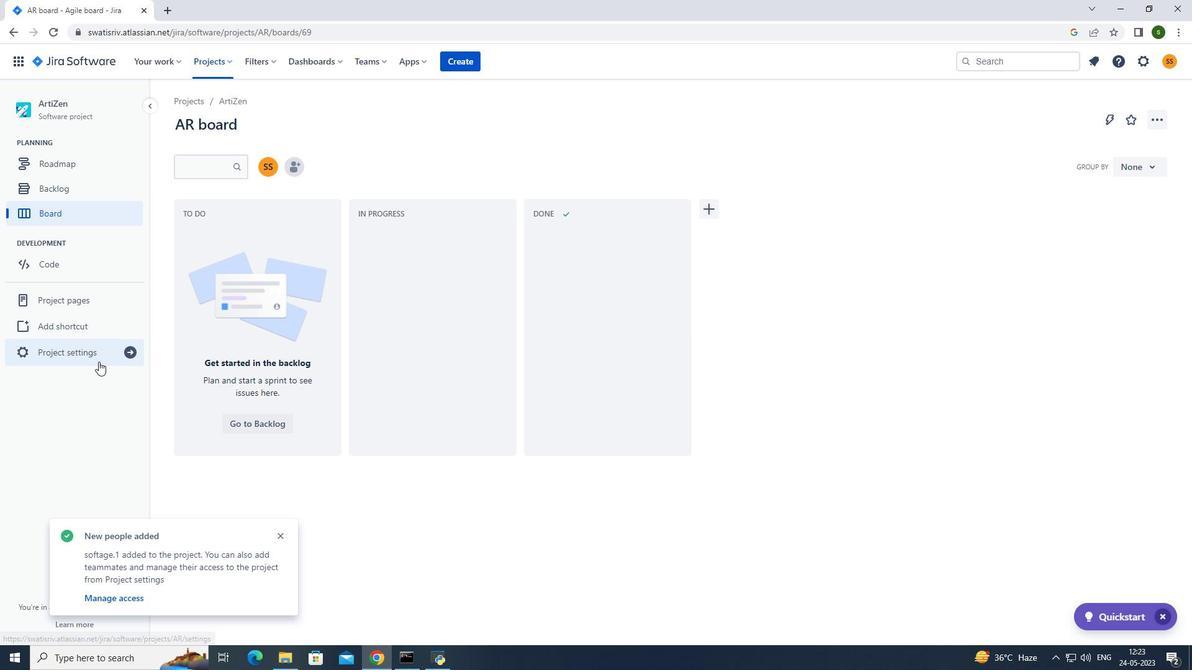 
Action: Mouse pressed left at (98, 357)
Screenshot: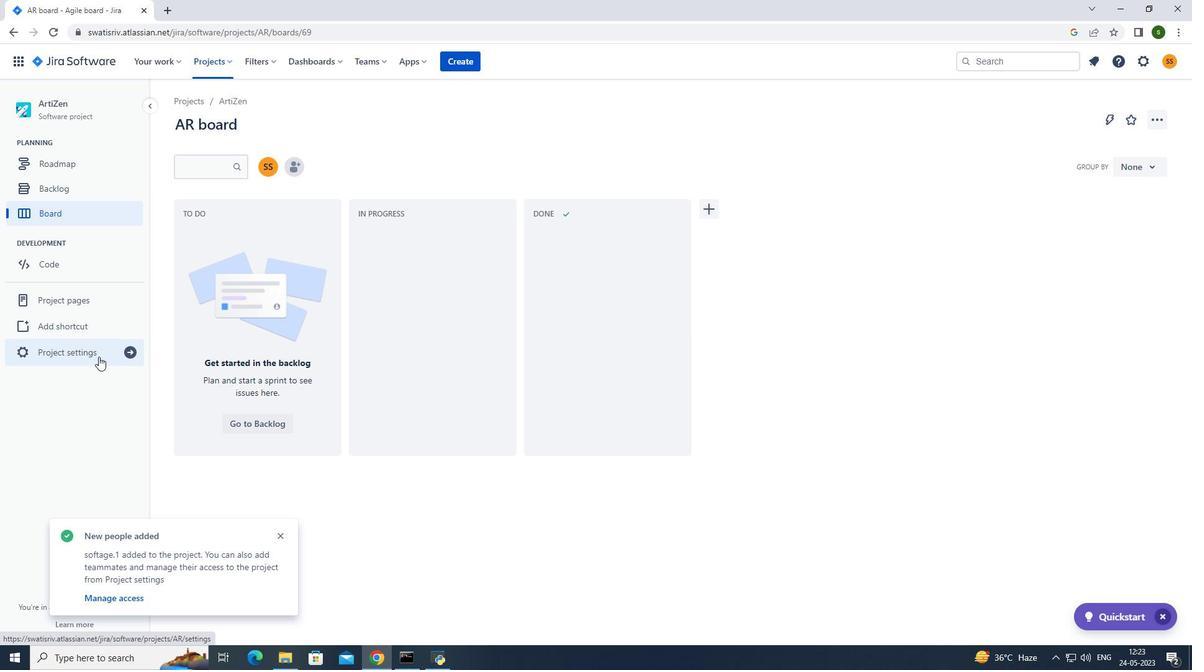 
Action: Mouse moved to (685, 449)
Screenshot: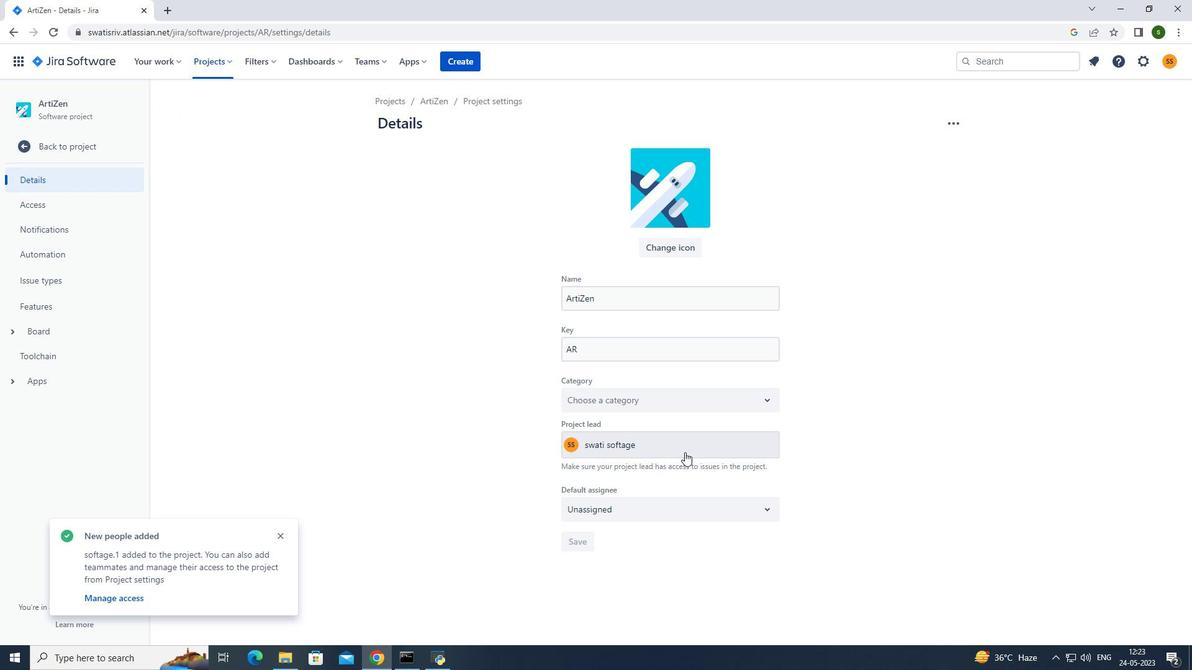 
Action: Mouse pressed left at (685, 449)
Screenshot: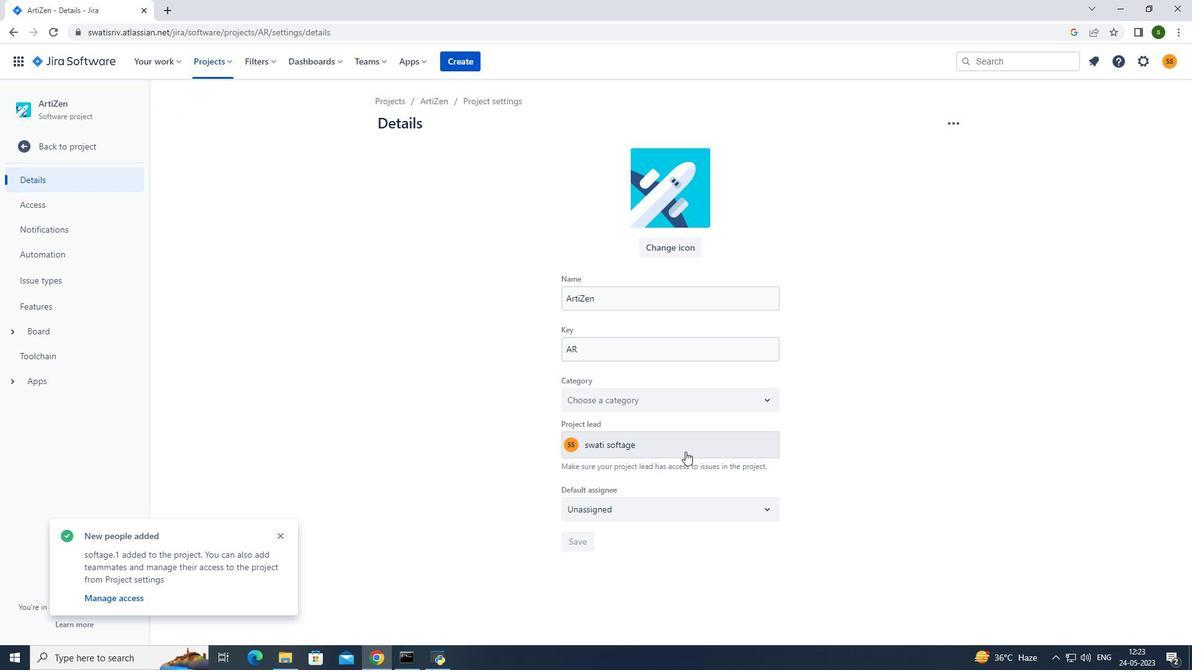 
Action: Mouse moved to (629, 441)
Screenshot: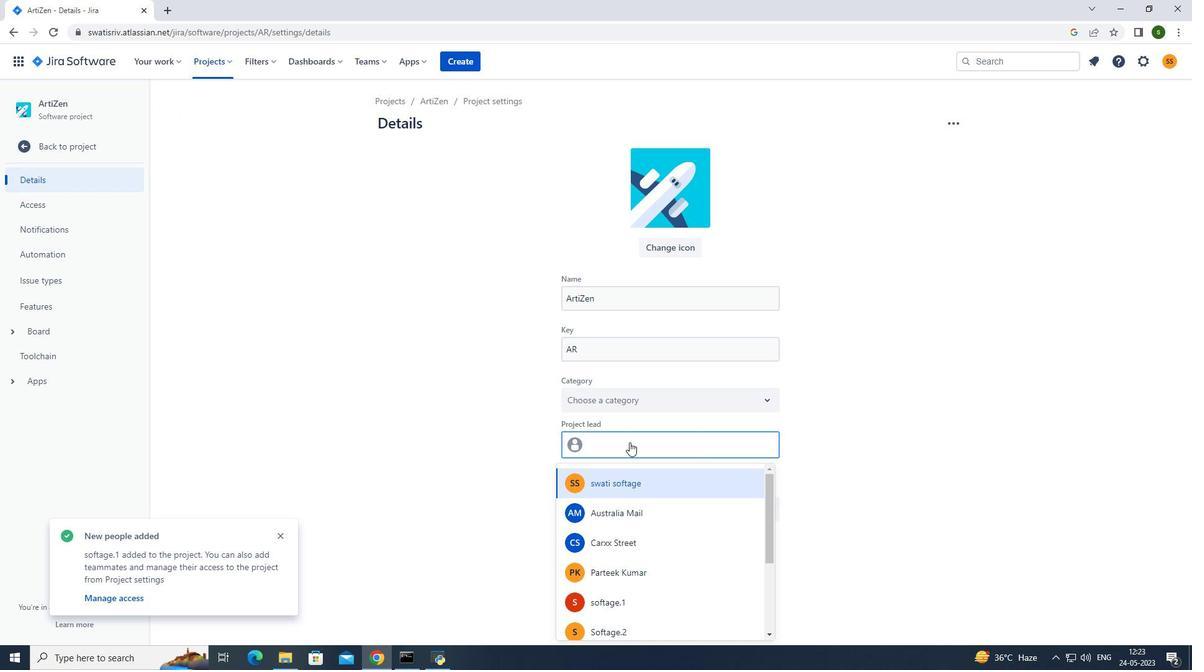 
Action: Key pressed softage.1<Key.shift>@softage.net
Screenshot: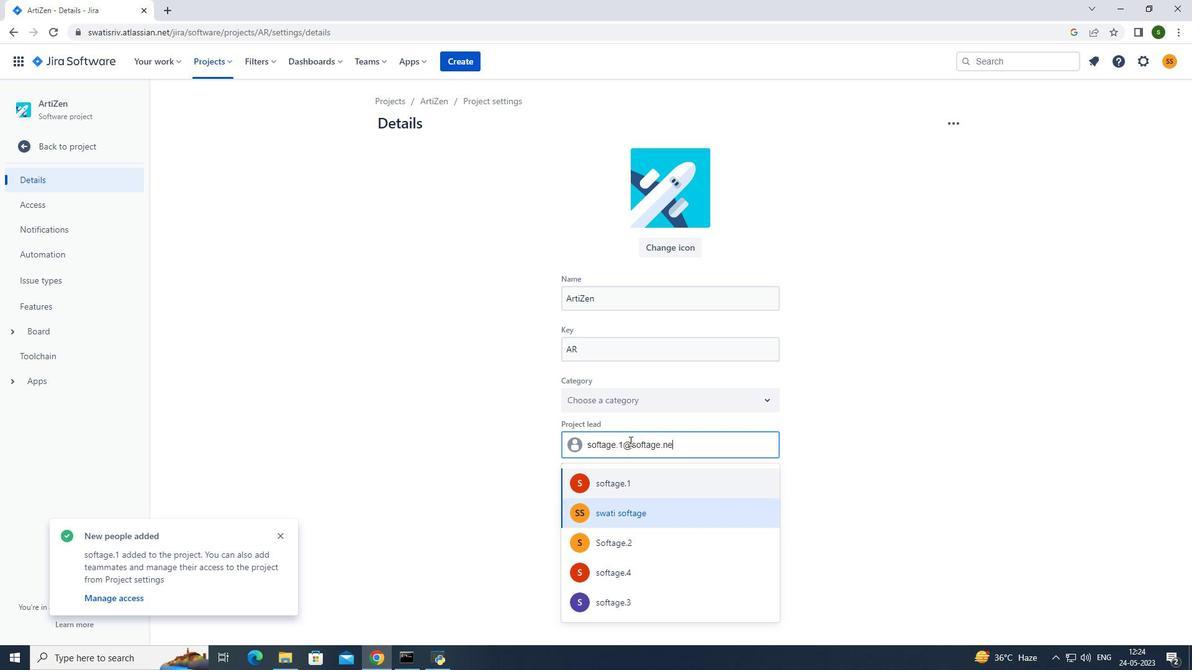 
Action: Mouse moved to (631, 472)
Screenshot: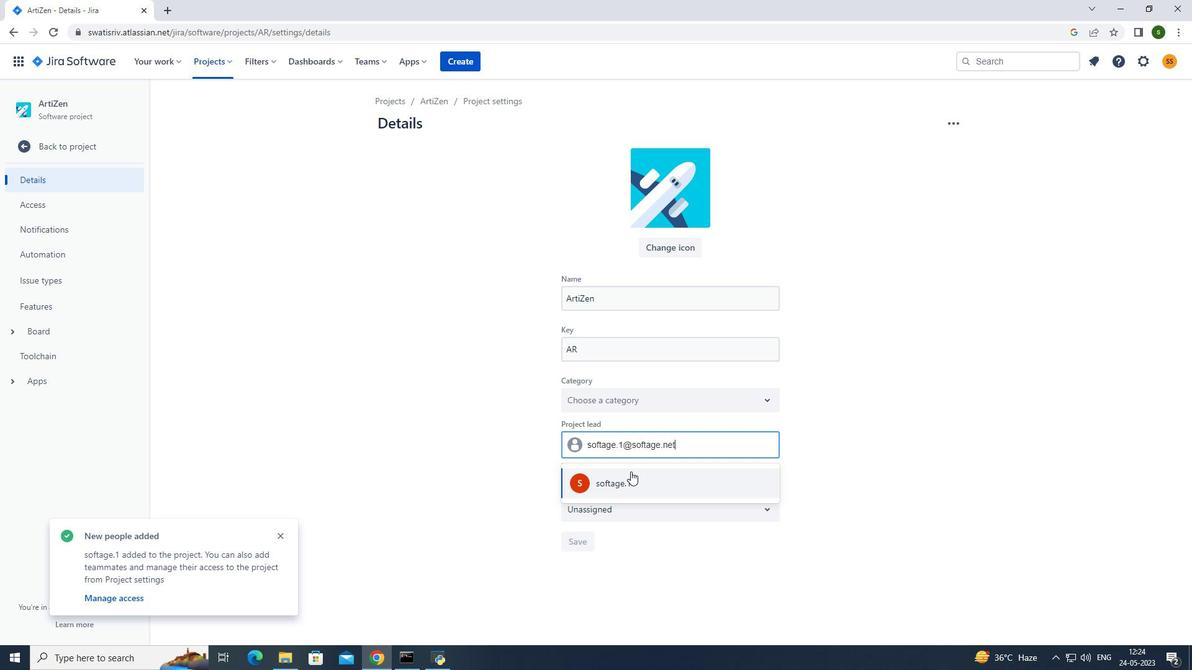 
Action: Mouse pressed left at (631, 472)
Screenshot: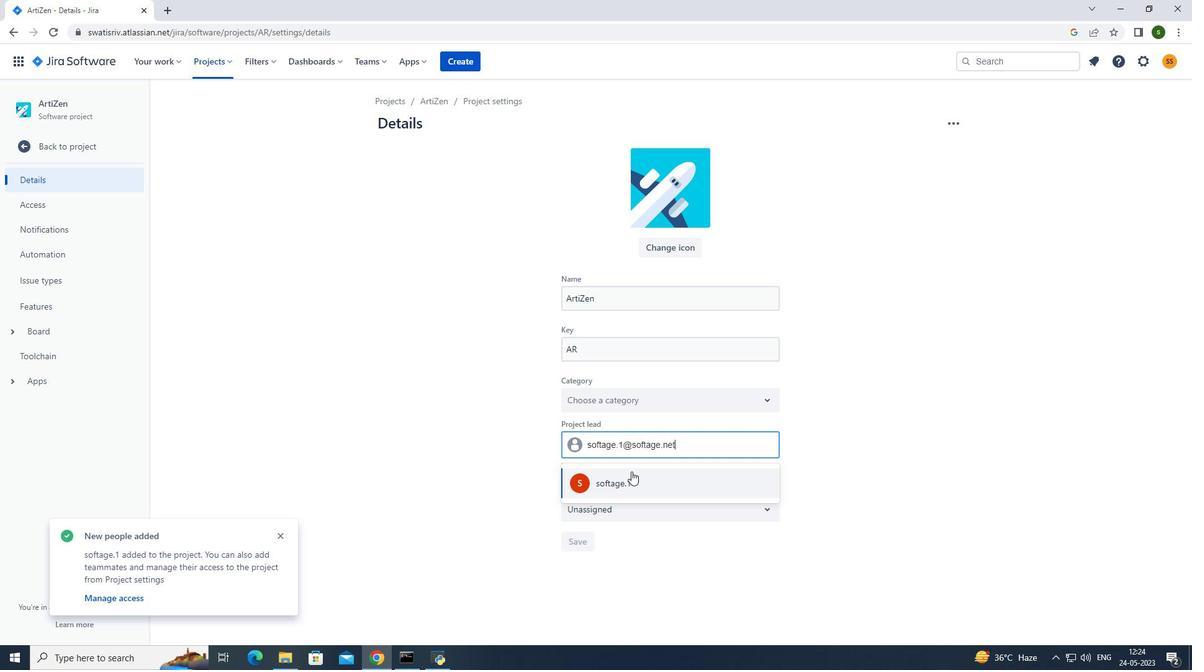 
Action: Mouse moved to (578, 539)
Screenshot: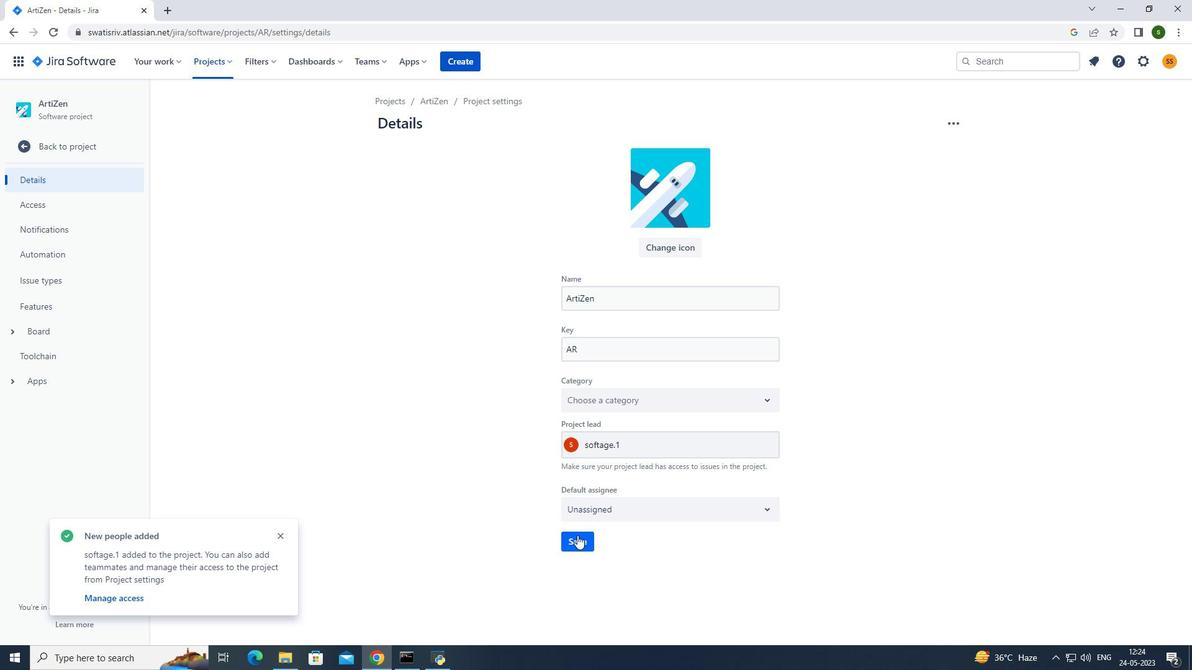 
Action: Mouse pressed left at (578, 539)
Screenshot: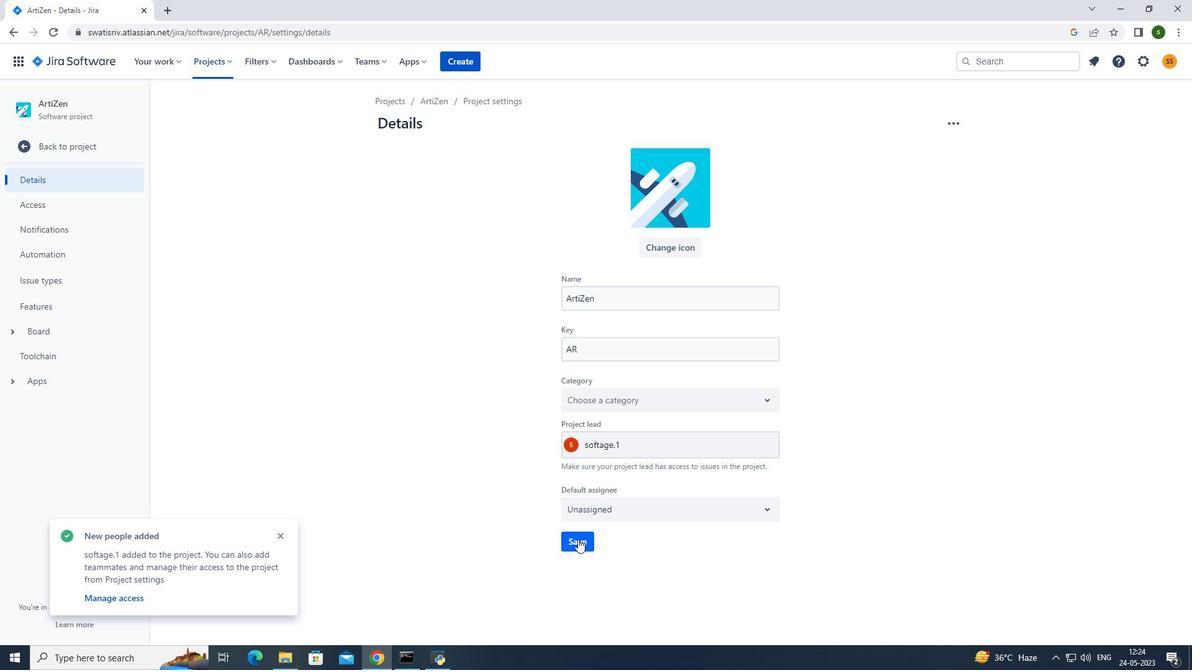 
Action: Mouse moved to (213, 58)
Screenshot: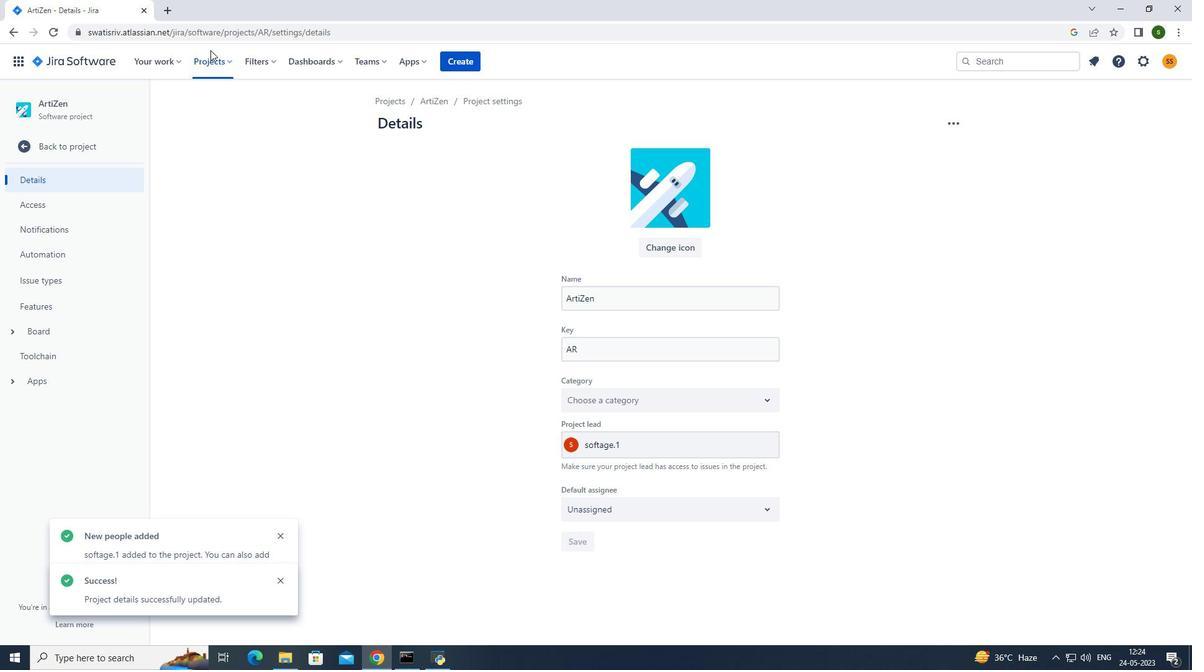 
Action: Mouse pressed left at (213, 58)
Screenshot: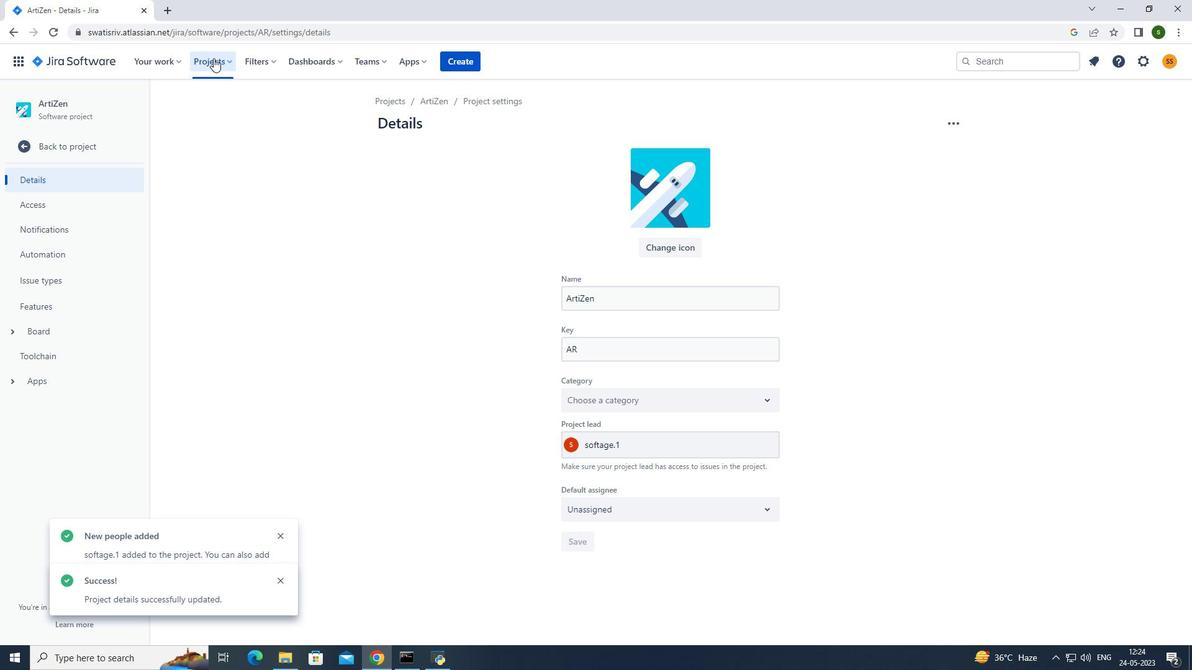 
Action: Mouse moved to (252, 114)
Screenshot: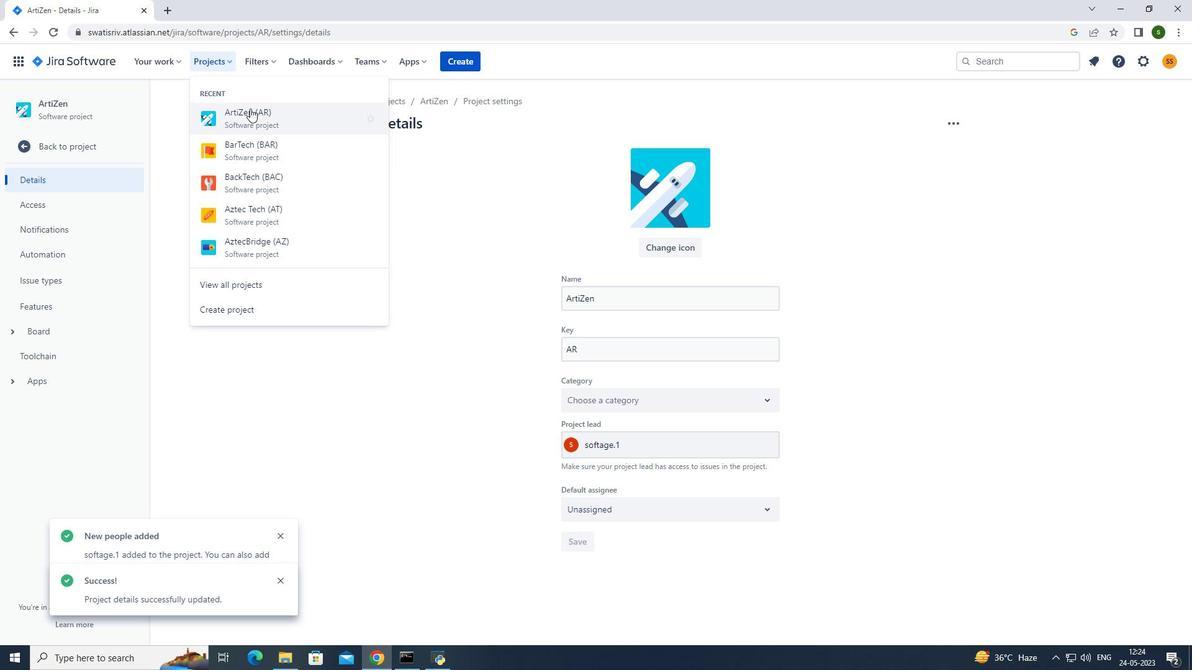 
Action: Mouse pressed left at (252, 114)
Screenshot: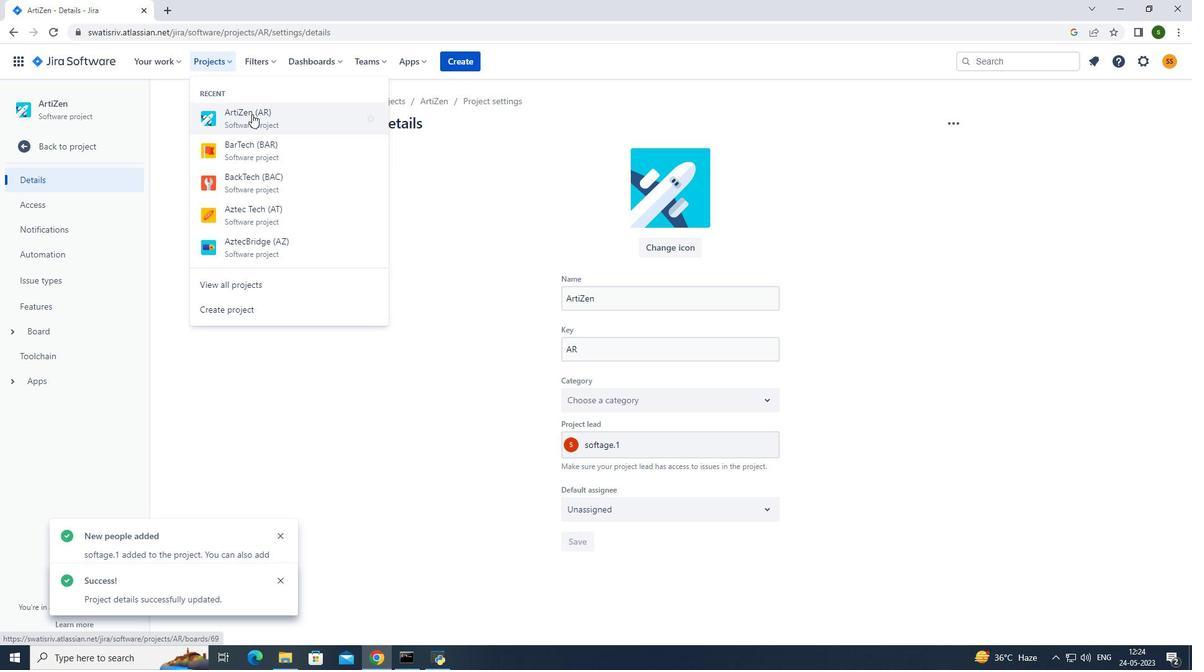 
Action: Mouse moved to (291, 166)
Screenshot: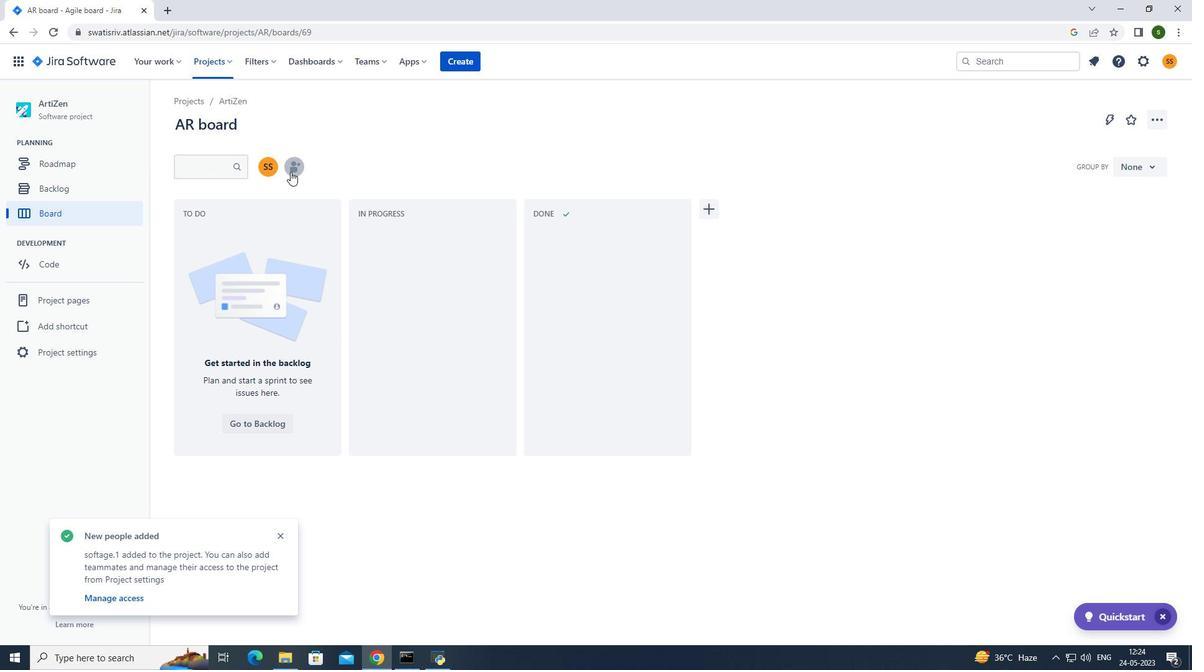 
Action: Mouse pressed left at (291, 166)
Screenshot: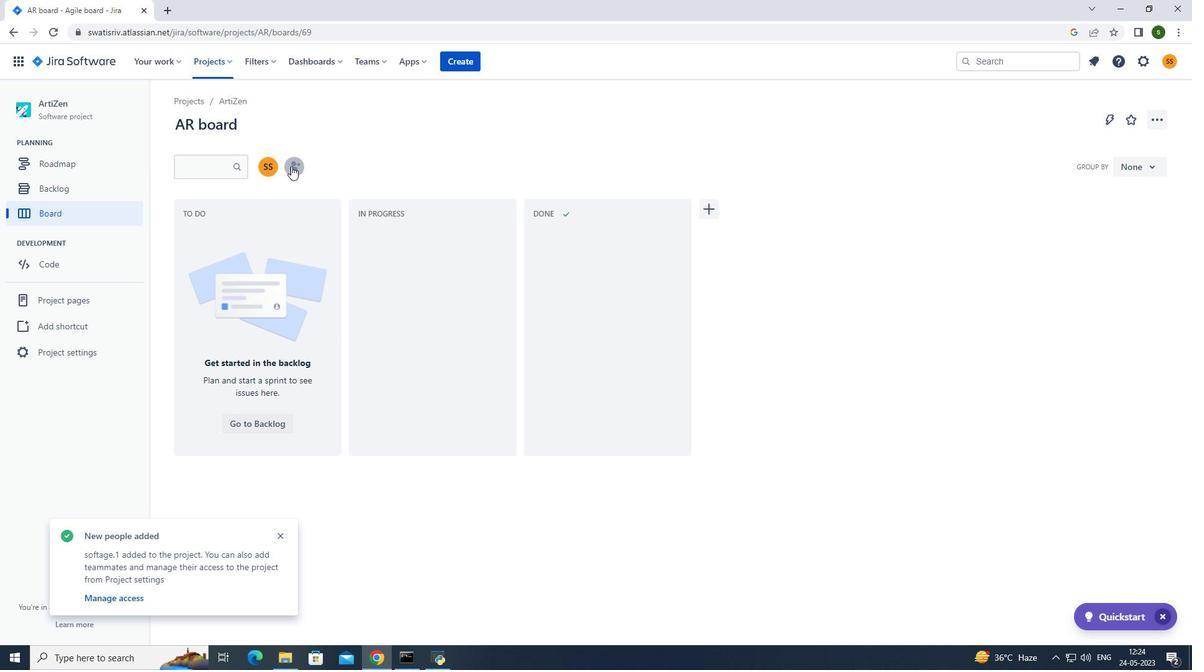 
Action: Mouse moved to (531, 134)
Screenshot: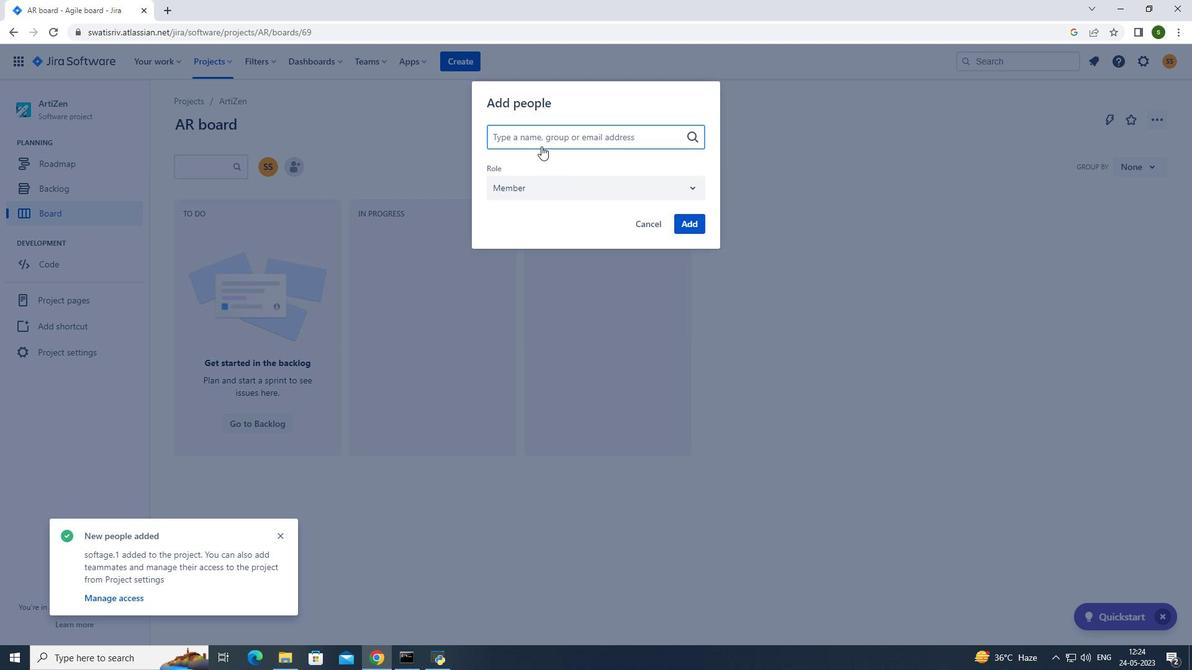 
Action: Key pressed softage.2<Key.shift>@softage.net
Screenshot: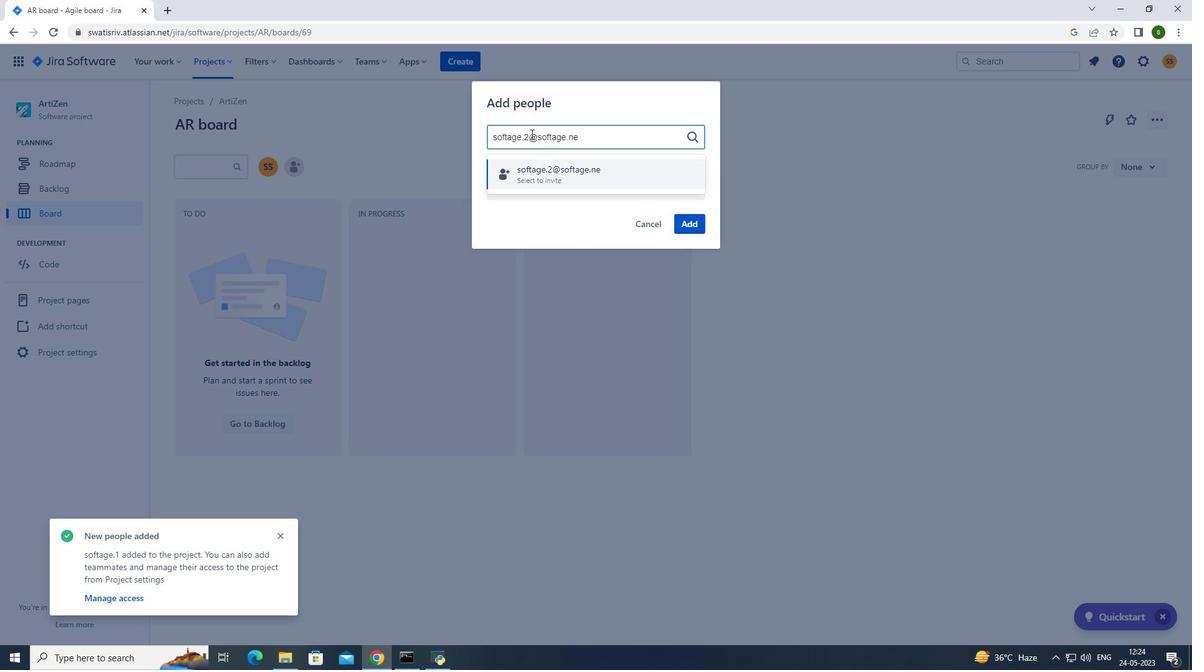 
Action: Mouse moved to (544, 167)
Screenshot: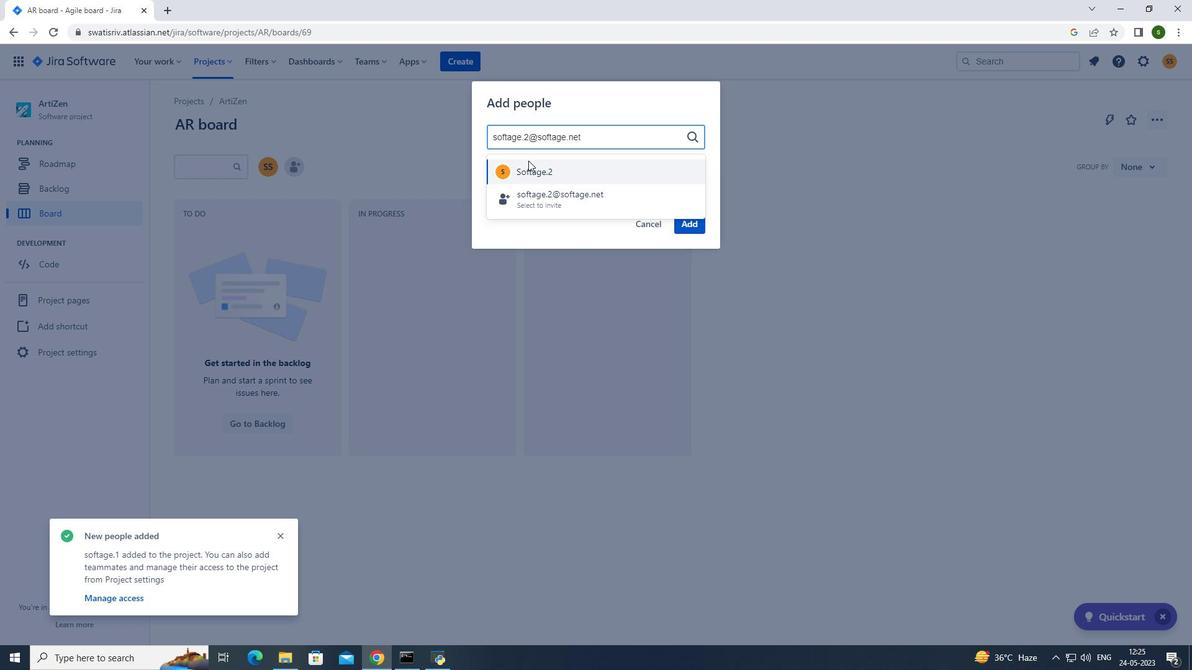 
Action: Mouse pressed left at (544, 167)
Screenshot: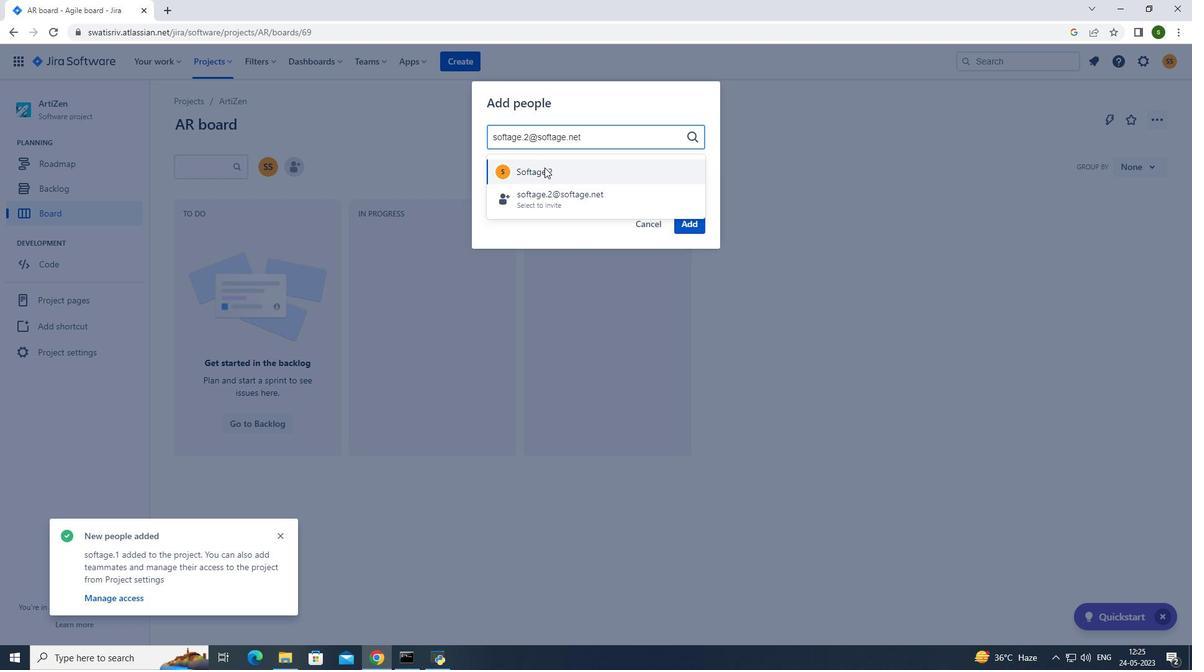 
Action: Mouse moved to (699, 226)
Screenshot: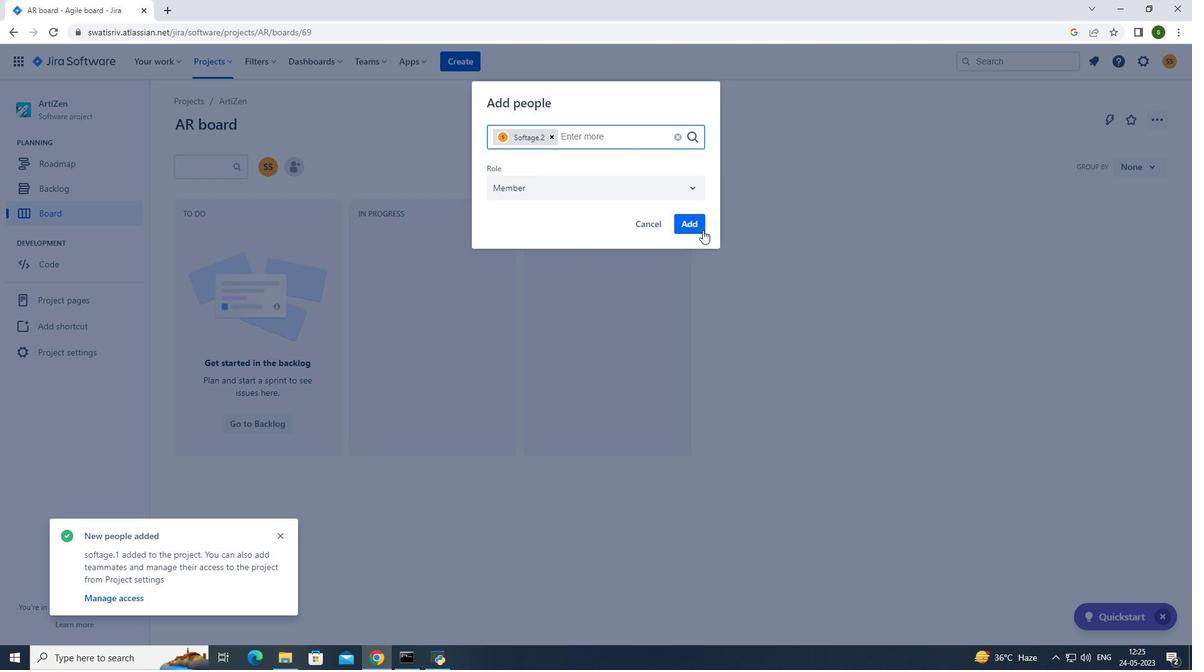 
Action: Mouse pressed left at (699, 226)
Screenshot: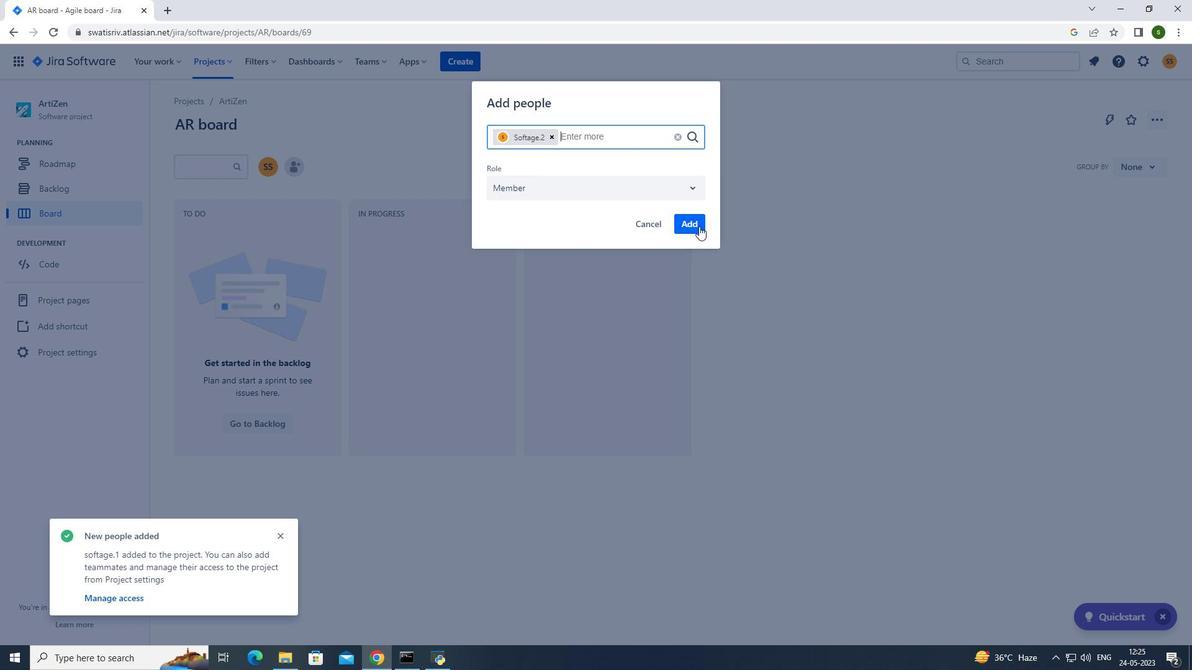 
Action: Mouse moved to (762, 256)
Screenshot: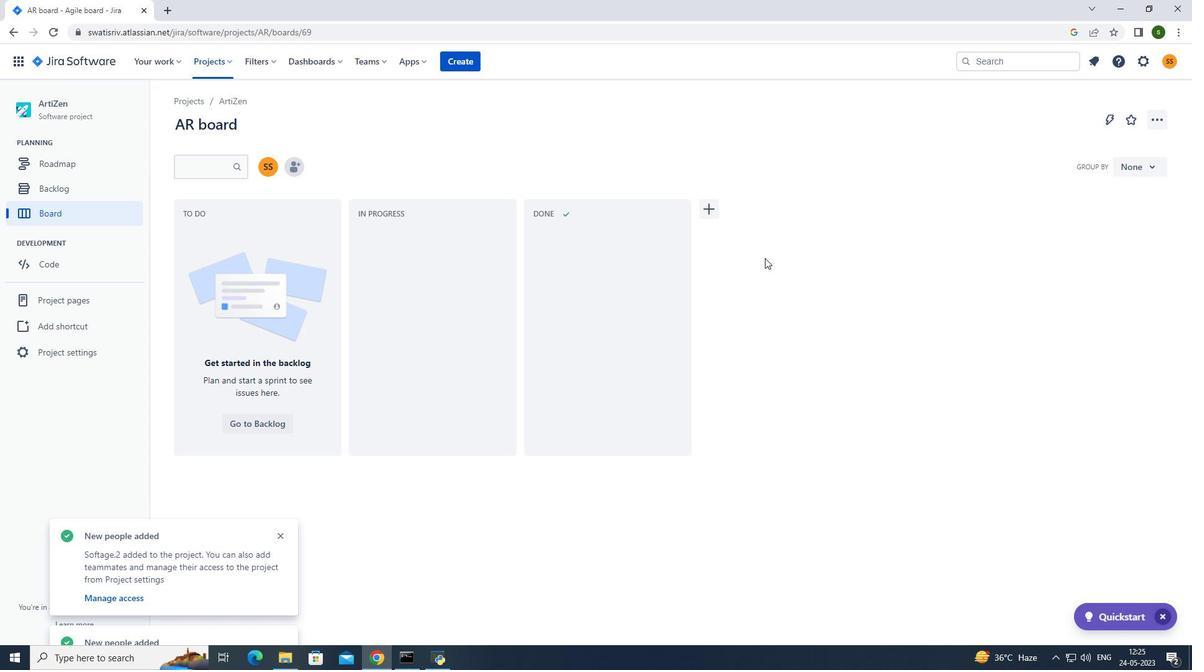 
